Task: Play online Dominion games in easy mode.
Action: Mouse moved to (282, 265)
Screenshot: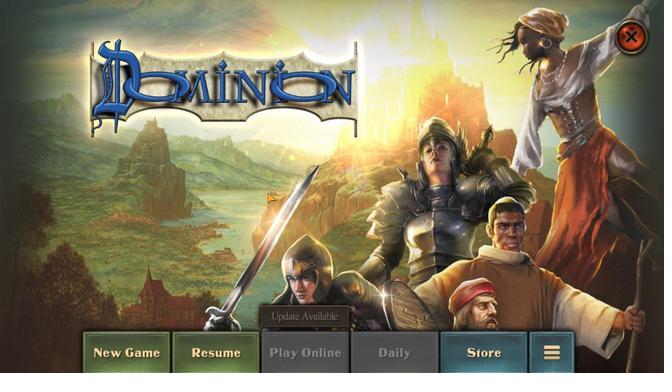 
Action: Mouse pressed left at (282, 265)
Screenshot: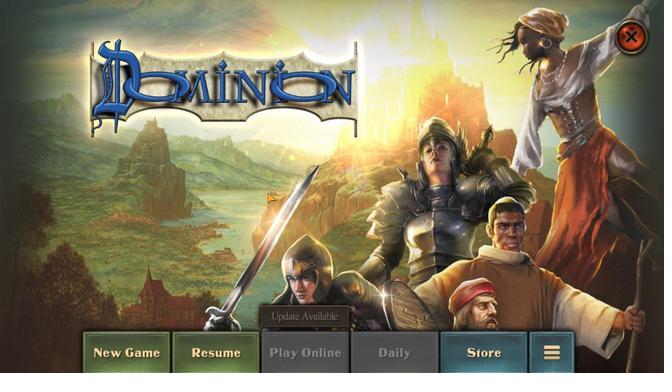 
Action: Mouse moved to (246, 183)
Screenshot: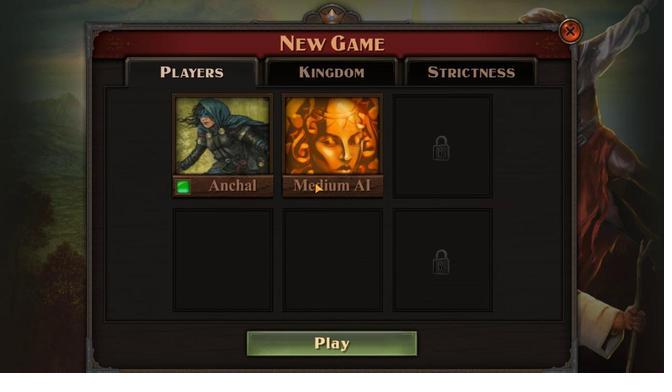 
Action: Mouse pressed left at (246, 183)
Screenshot: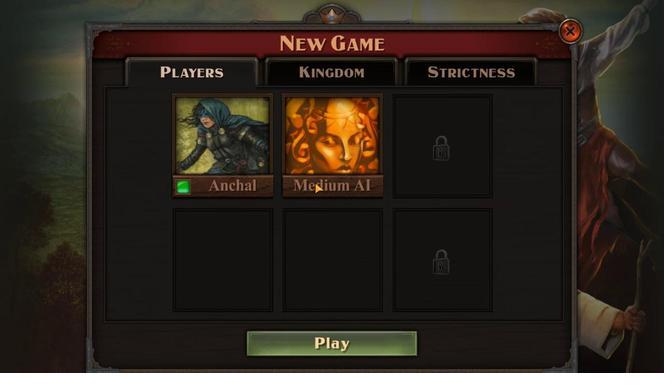
Action: Mouse moved to (271, 198)
Screenshot: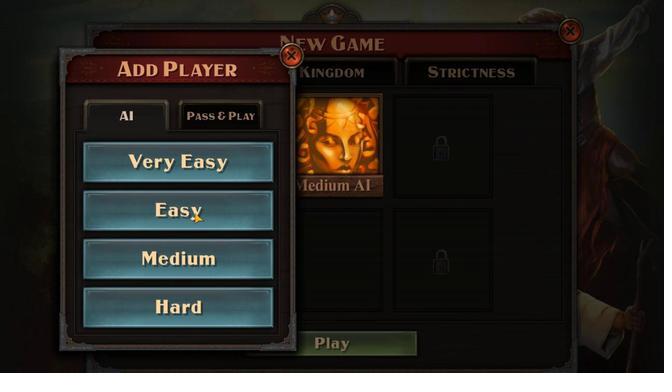 
Action: Mouse pressed left at (271, 198)
Screenshot: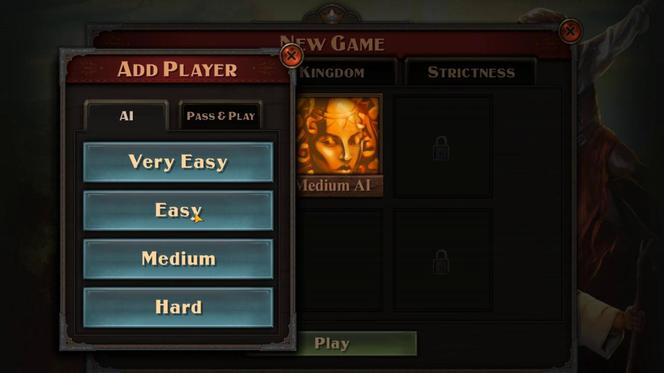 
Action: Mouse moved to (249, 270)
Screenshot: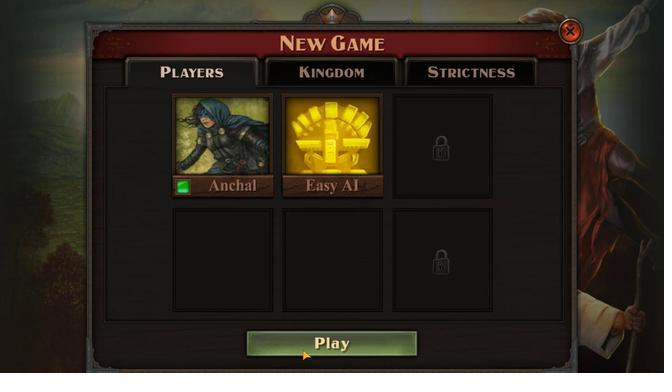 
Action: Mouse pressed left at (249, 270)
Screenshot: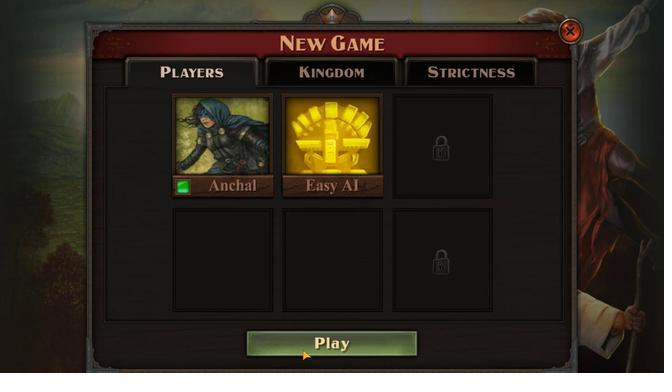 
Action: Mouse moved to (243, 256)
Screenshot: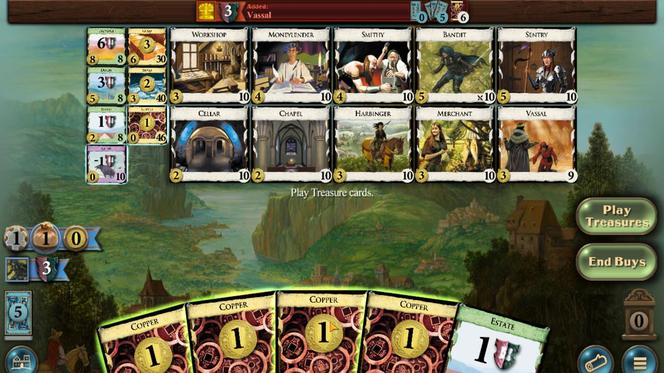 
Action: Mouse pressed left at (243, 256)
Screenshot: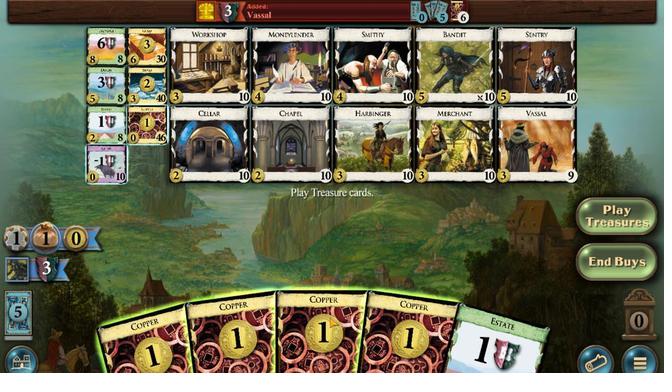 
Action: Mouse moved to (247, 248)
Screenshot: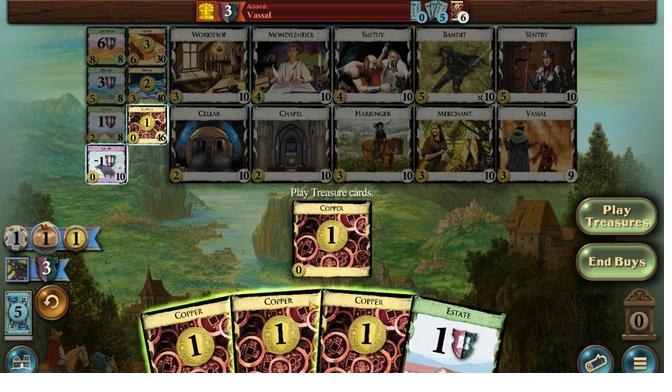 
Action: Mouse pressed left at (247, 248)
Screenshot: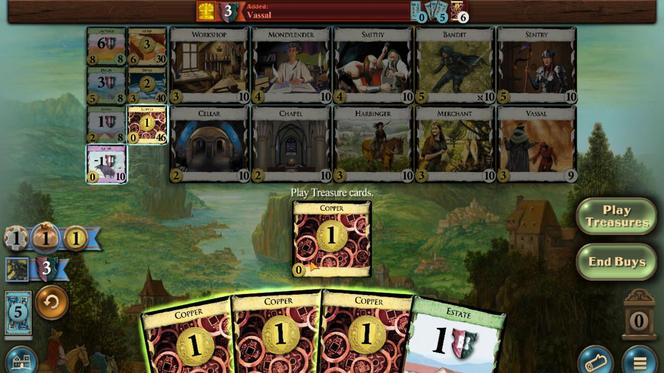 
Action: Mouse moved to (247, 256)
Screenshot: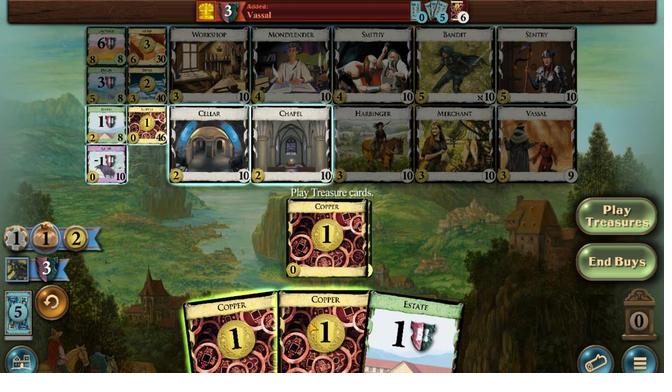 
Action: Mouse pressed left at (247, 256)
Screenshot: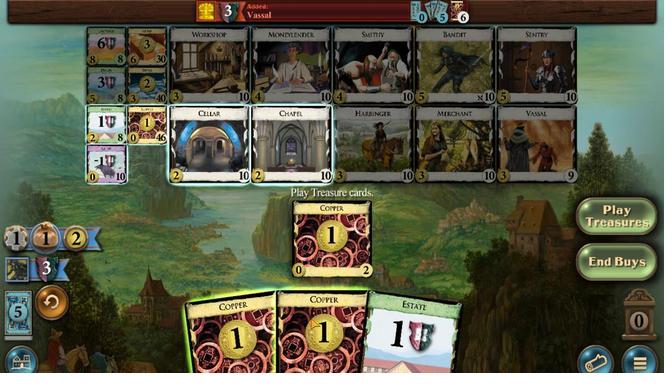 
Action: Mouse moved to (199, 149)
Screenshot: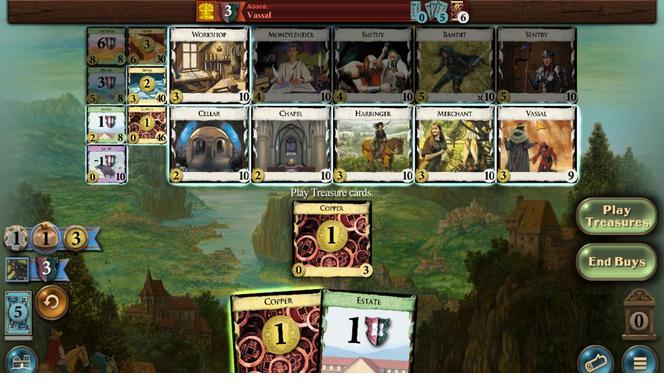 
Action: Mouse pressed left at (199, 149)
Screenshot: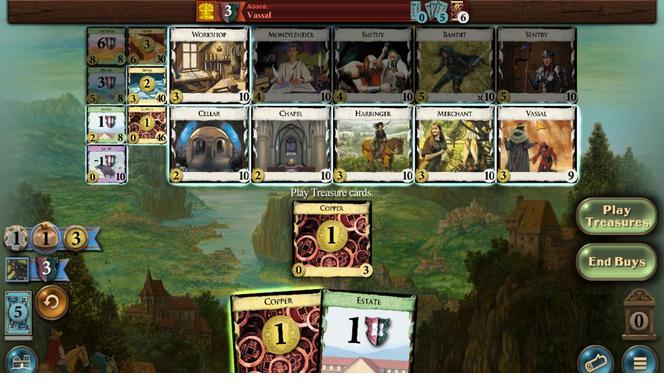 
Action: Mouse moved to (248, 259)
Screenshot: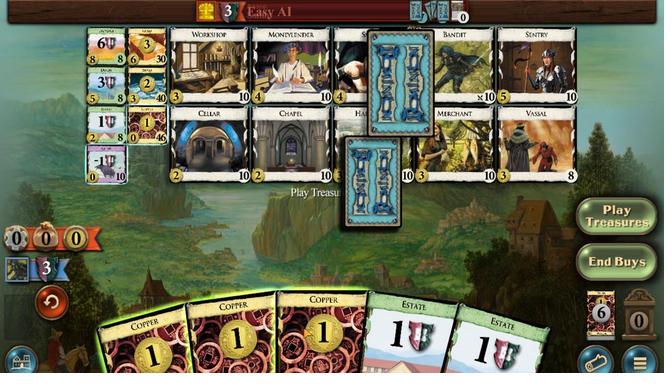 
Action: Mouse pressed left at (248, 259)
Screenshot: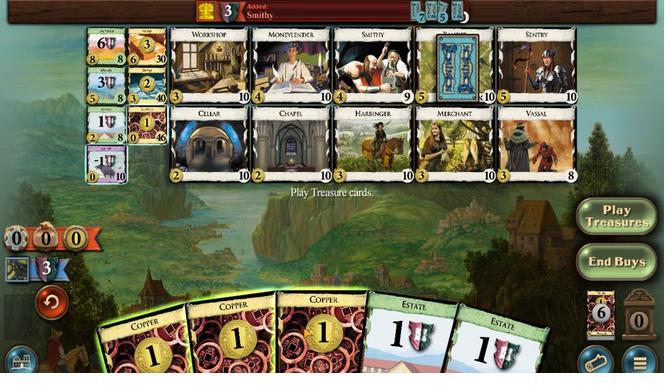 
Action: Mouse moved to (259, 262)
Screenshot: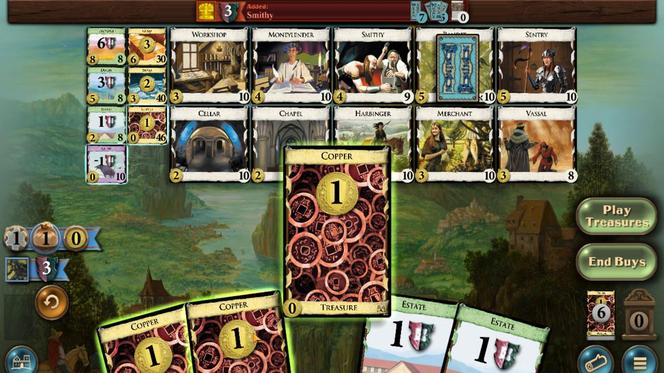 
Action: Mouse pressed left at (259, 262)
Screenshot: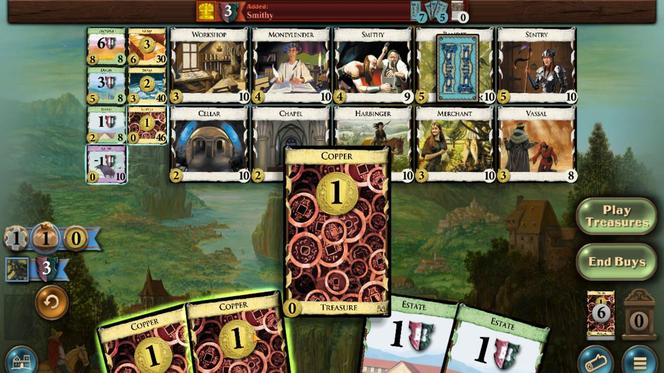 
Action: Mouse moved to (262, 264)
Screenshot: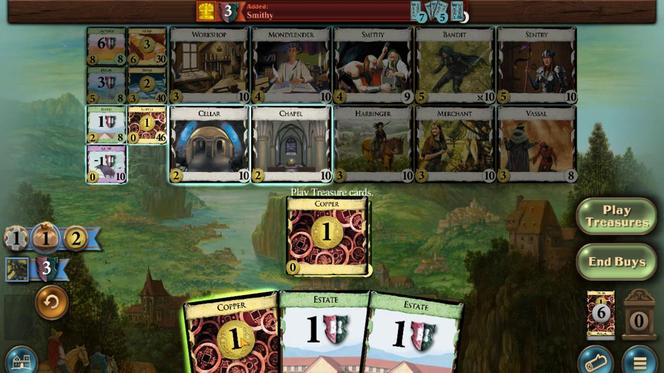 
Action: Mouse pressed left at (262, 264)
Screenshot: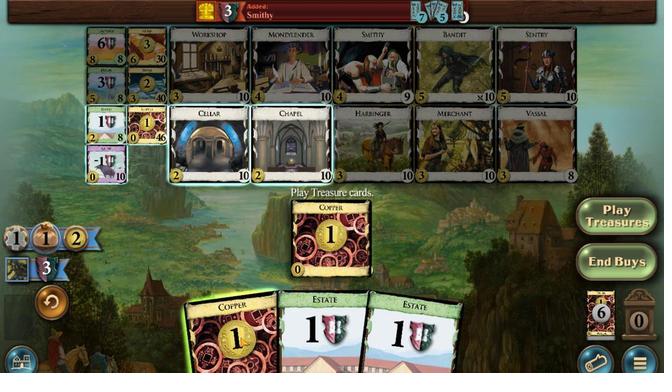 
Action: Mouse moved to (235, 162)
Screenshot: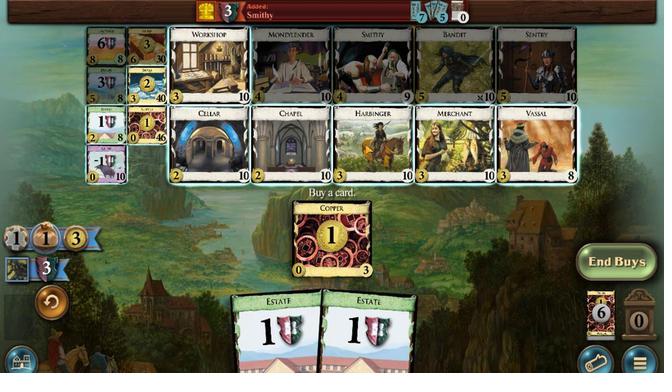 
Action: Mouse pressed left at (235, 162)
Screenshot: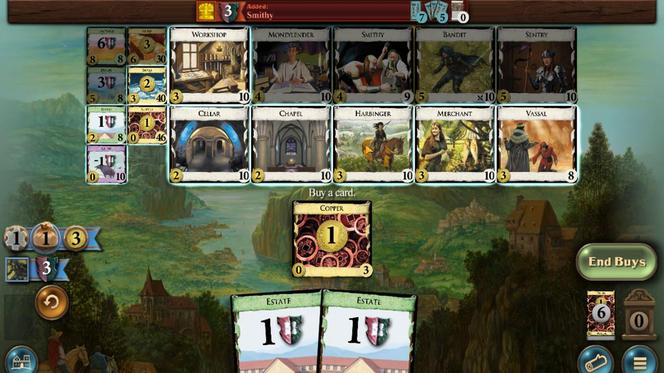 
Action: Mouse moved to (277, 269)
Screenshot: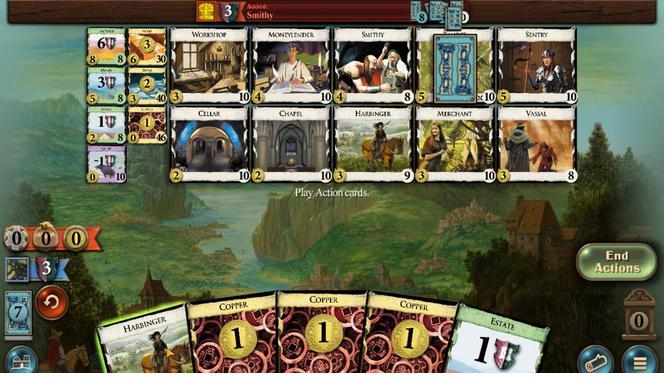 
Action: Mouse pressed left at (277, 269)
Screenshot: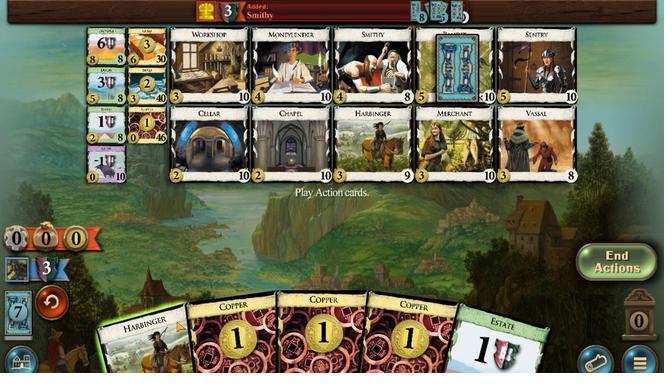 
Action: Mouse moved to (263, 270)
Screenshot: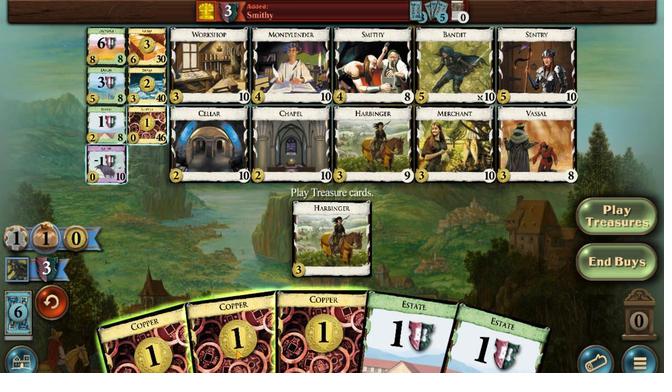 
Action: Mouse pressed left at (263, 270)
Screenshot: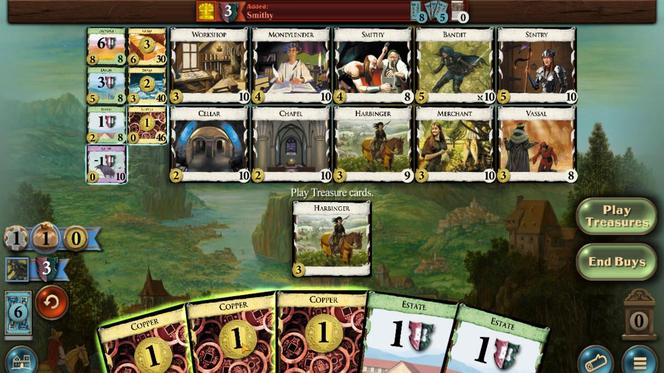 
Action: Mouse moved to (254, 264)
Screenshot: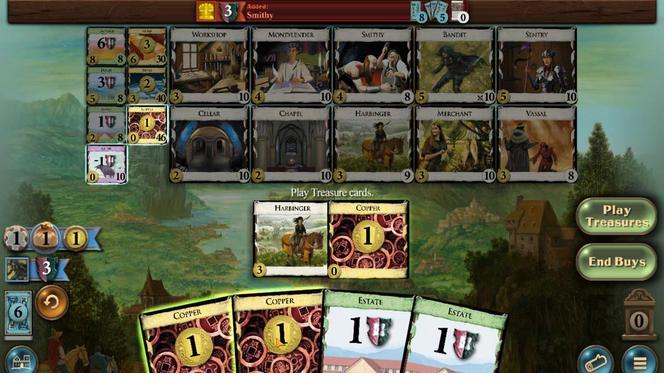 
Action: Mouse pressed left at (254, 264)
Screenshot: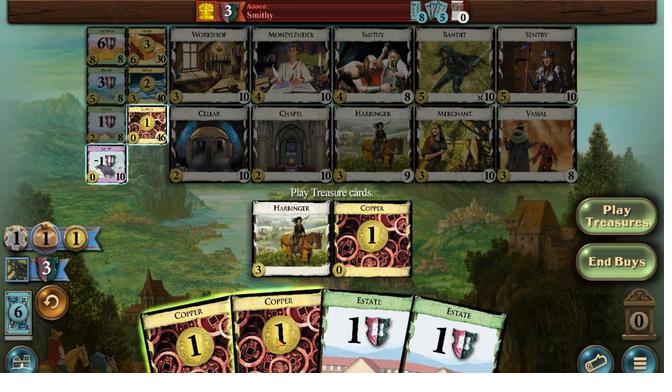 
Action: Mouse moved to (267, 265)
Screenshot: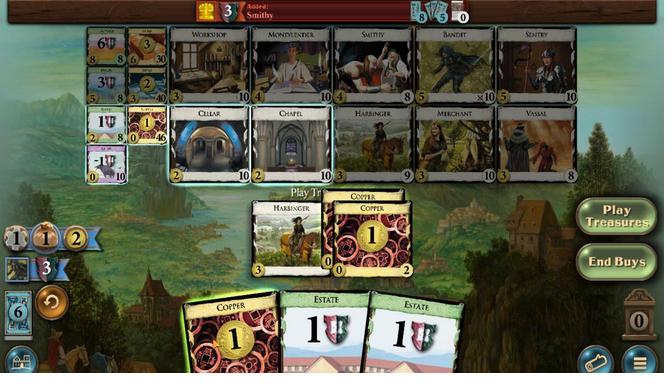 
Action: Mouse pressed left at (267, 265)
Screenshot: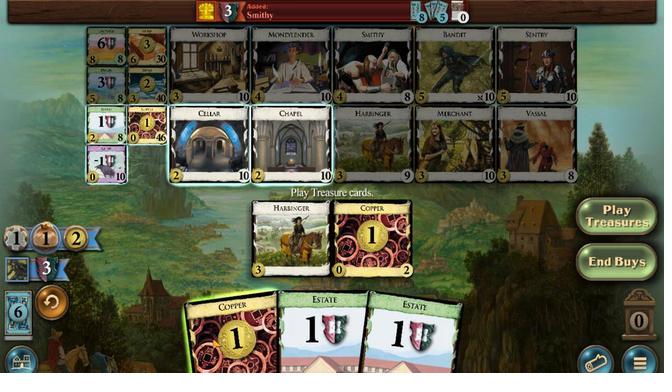 
Action: Mouse moved to (218, 156)
Screenshot: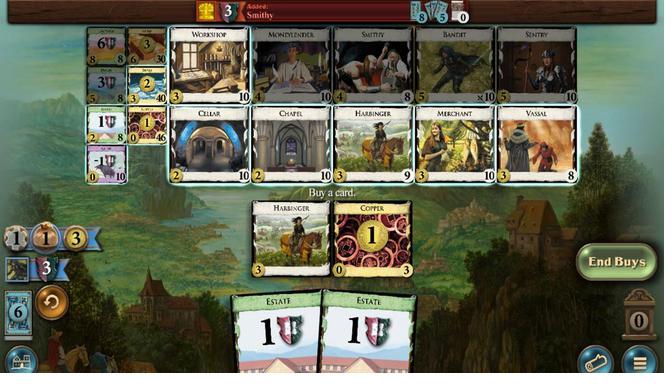 
Action: Mouse pressed left at (218, 156)
Screenshot: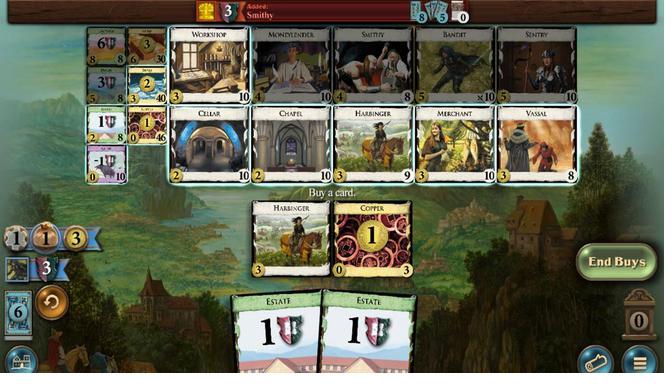 
Action: Mouse moved to (279, 264)
Screenshot: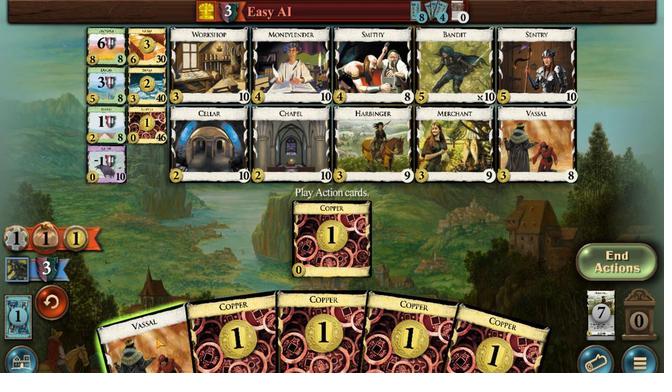 
Action: Mouse pressed left at (279, 264)
Screenshot: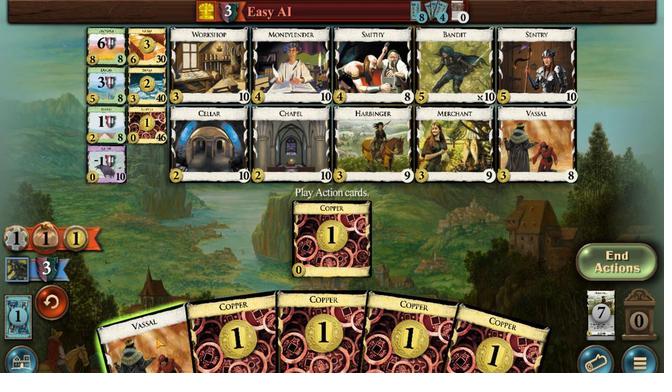 
Action: Mouse moved to (281, 238)
Screenshot: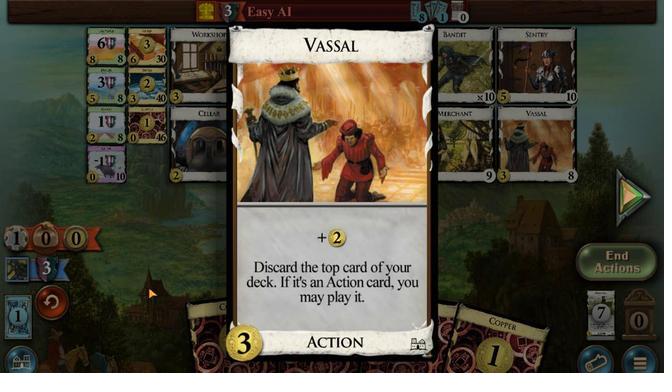 
Action: Mouse pressed left at (281, 238)
Screenshot: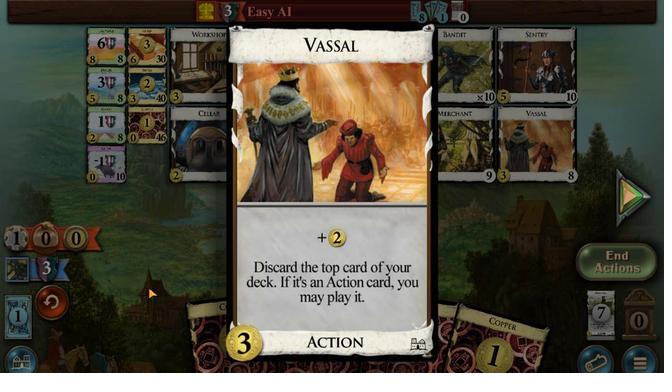 
Action: Mouse moved to (284, 261)
Screenshot: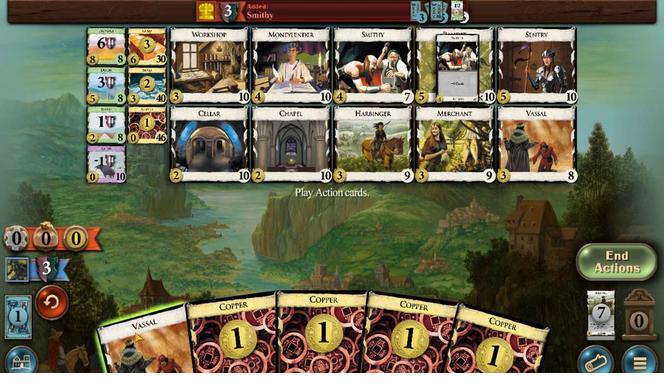 
Action: Mouse pressed left at (284, 261)
Screenshot: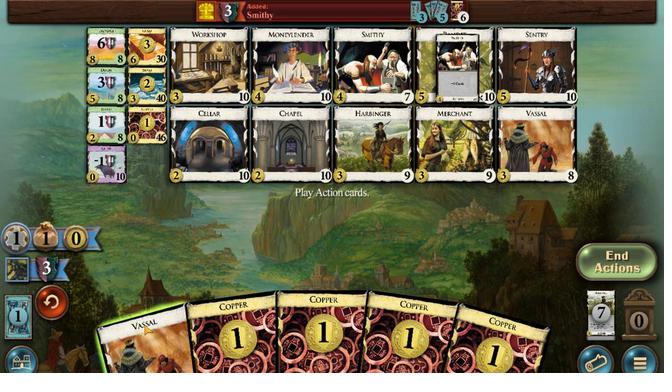 
Action: Mouse moved to (241, 251)
Screenshot: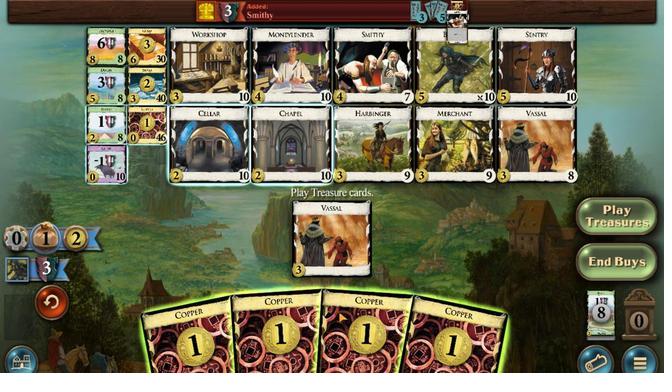 
Action: Mouse pressed left at (241, 251)
Screenshot: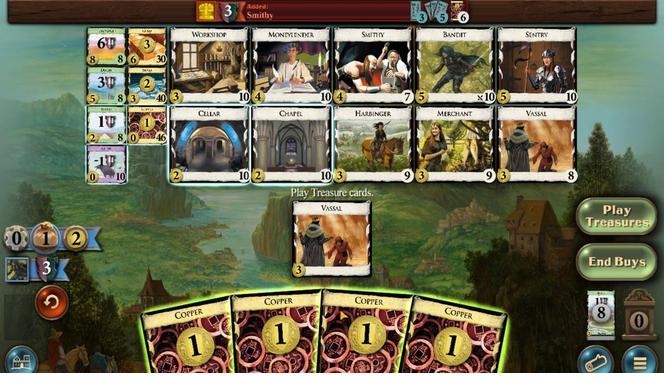 
Action: Mouse moved to (217, 153)
Screenshot: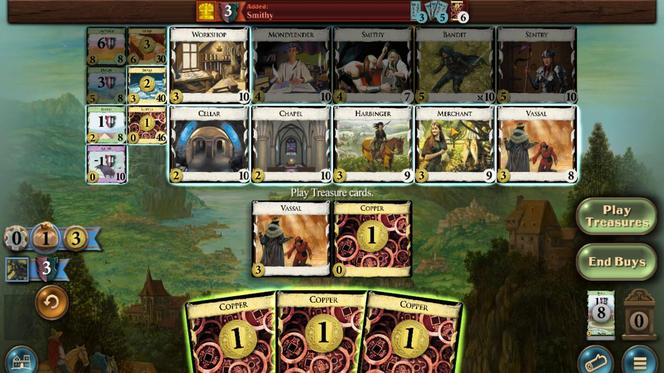 
Action: Mouse pressed left at (217, 153)
Screenshot: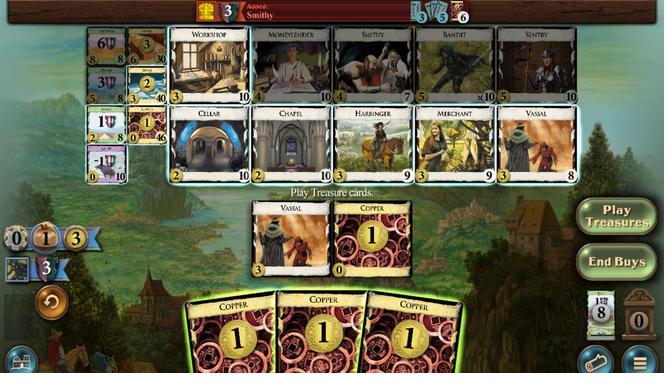 
Action: Mouse moved to (259, 263)
Screenshot: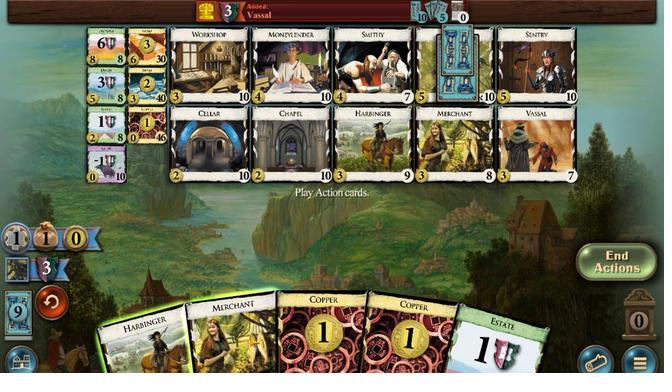 
Action: Mouse pressed left at (259, 263)
Screenshot: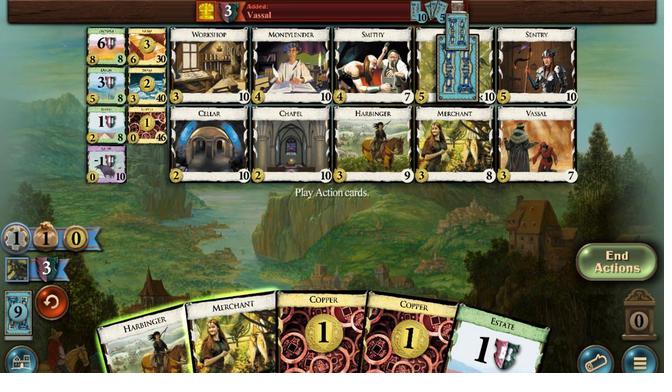 
Action: Mouse moved to (261, 275)
Screenshot: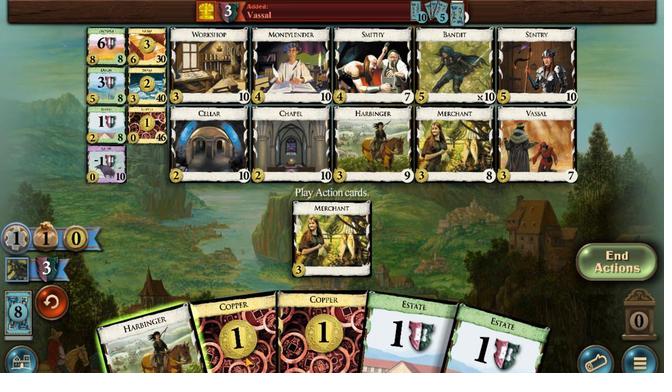 
Action: Mouse pressed left at (261, 275)
Screenshot: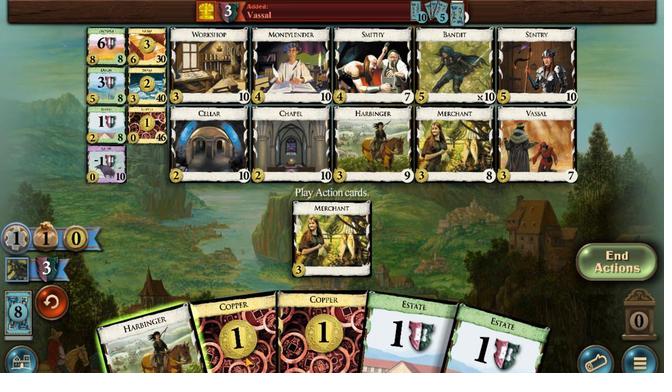 
Action: Mouse moved to (278, 272)
Screenshot: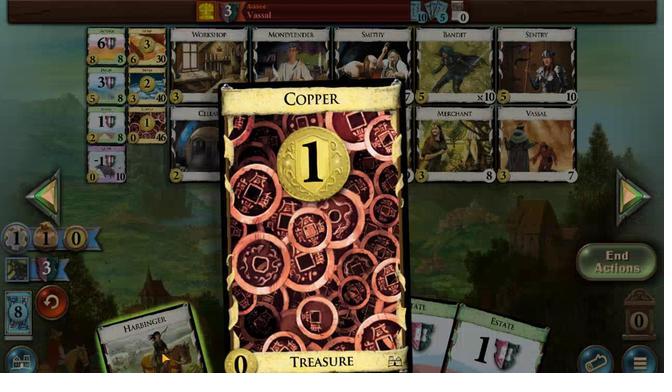 
Action: Mouse pressed left at (278, 272)
Screenshot: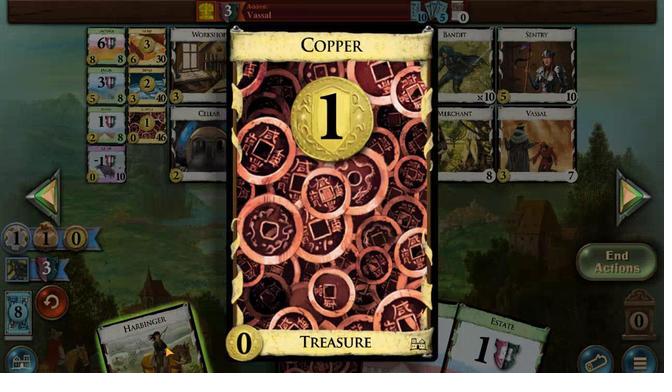 
Action: Mouse moved to (283, 232)
Screenshot: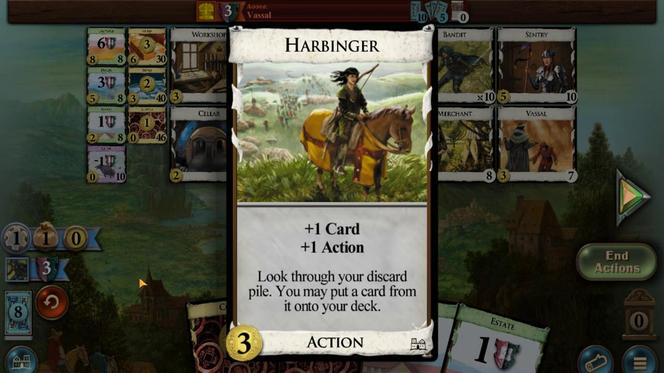 
Action: Mouse pressed left at (283, 232)
Screenshot: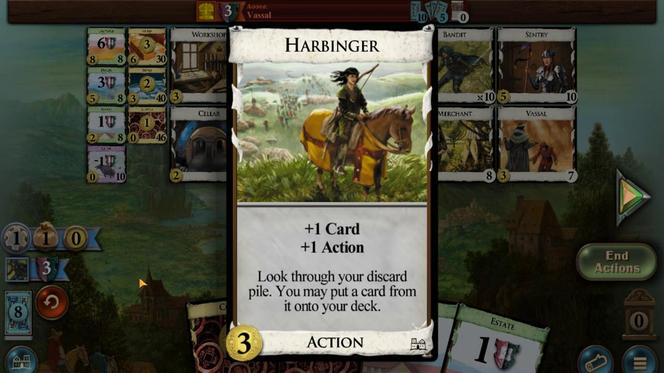 
Action: Mouse moved to (283, 254)
Screenshot: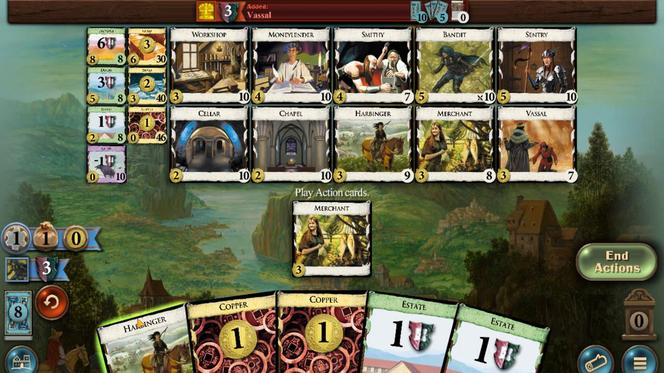 
Action: Mouse pressed left at (283, 254)
Screenshot: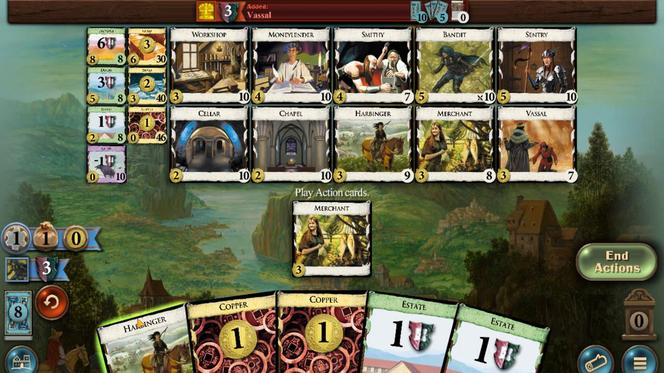 
Action: Mouse moved to (259, 262)
Screenshot: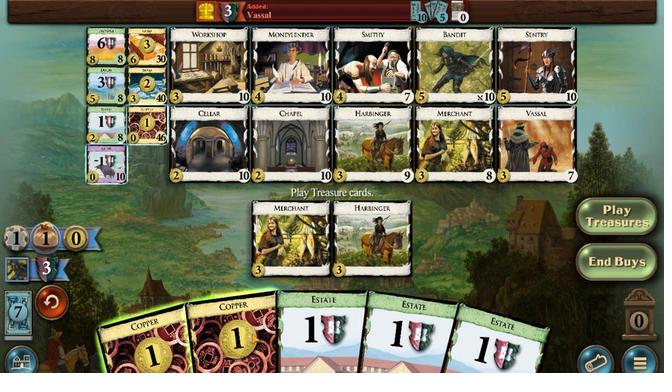 
Action: Mouse pressed left at (259, 262)
Screenshot: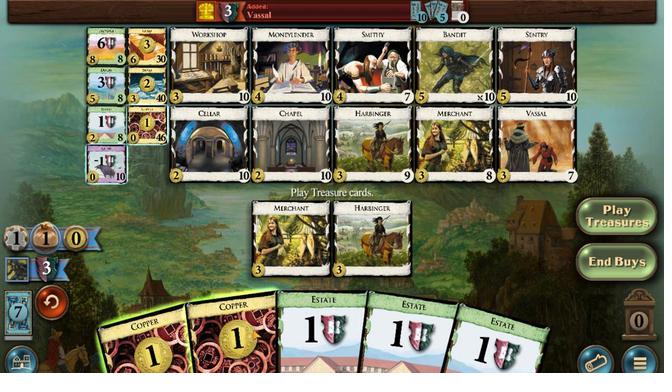 
Action: Mouse moved to (276, 263)
Screenshot: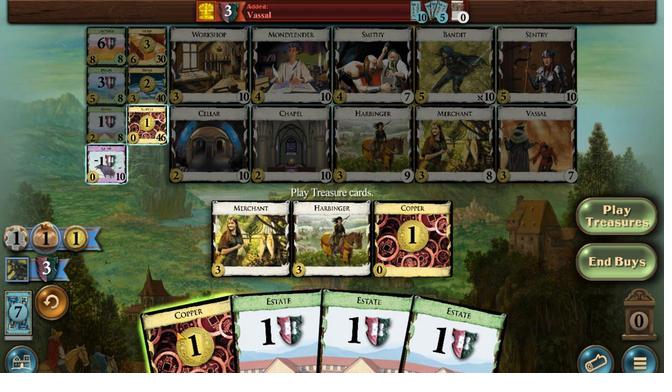 
Action: Mouse pressed left at (276, 263)
Screenshot: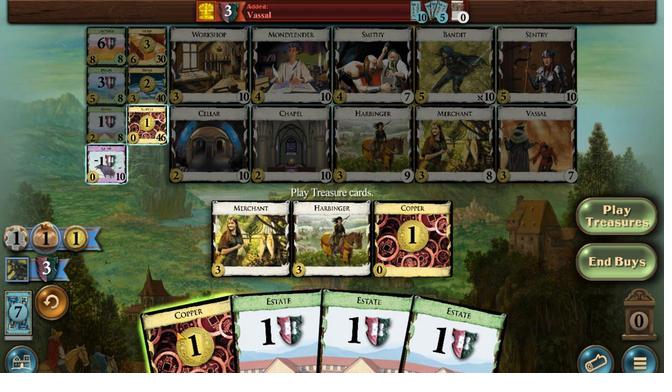 
Action: Mouse moved to (249, 159)
Screenshot: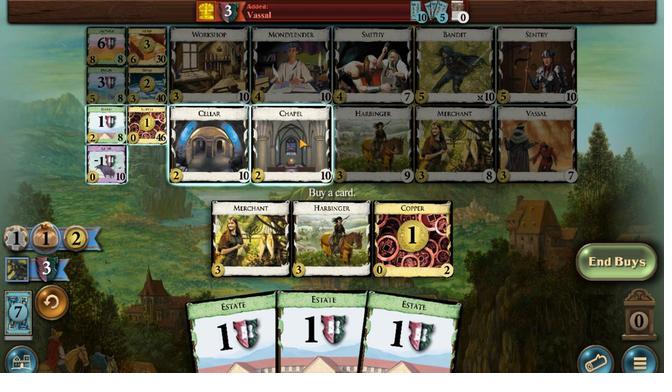 
Action: Mouse pressed left at (249, 159)
Screenshot: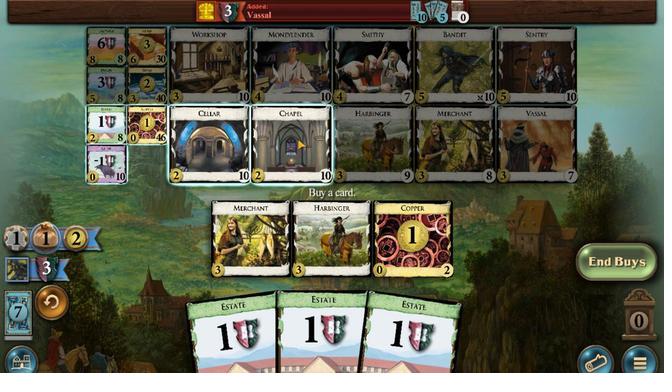 
Action: Mouse moved to (265, 265)
Screenshot: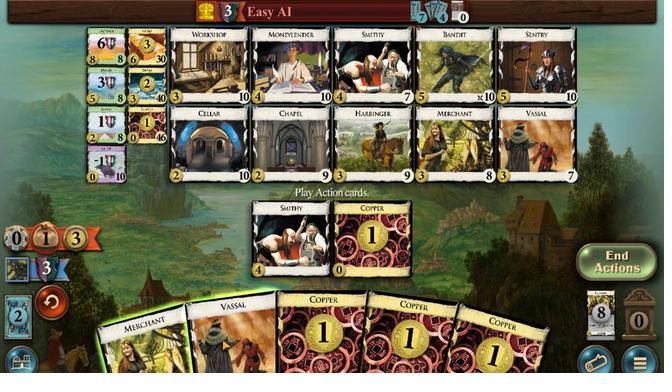 
Action: Mouse pressed left at (265, 265)
Screenshot: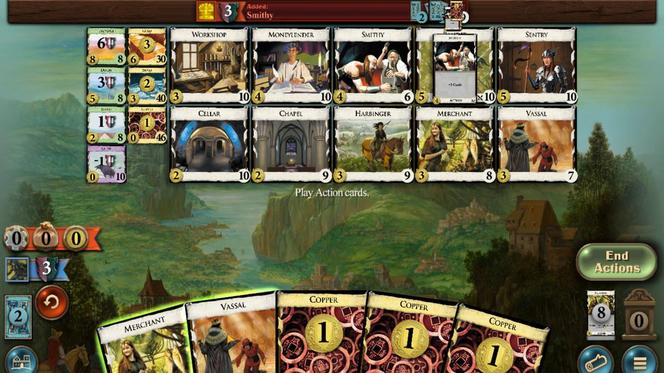 
Action: Mouse moved to (257, 256)
Screenshot: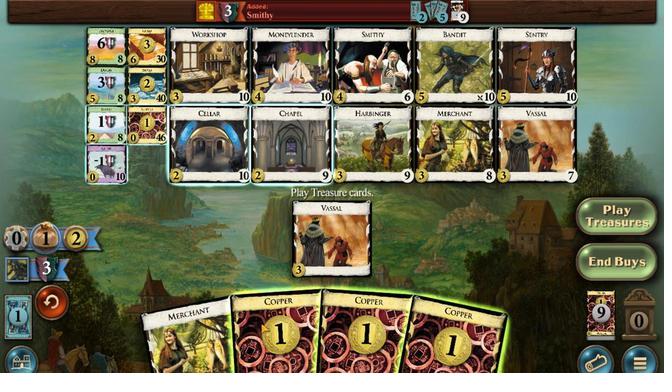 
Action: Mouse pressed left at (257, 256)
Screenshot: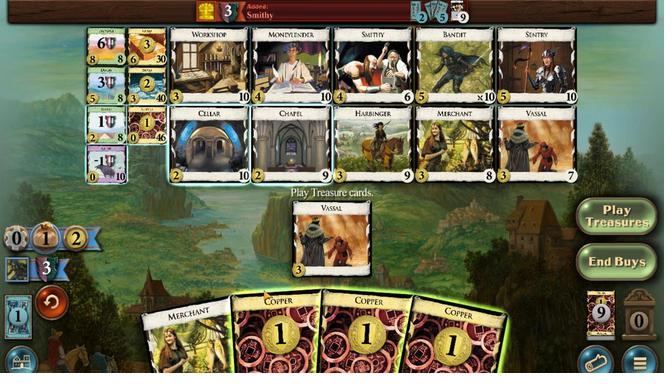 
Action: Mouse moved to (246, 257)
Screenshot: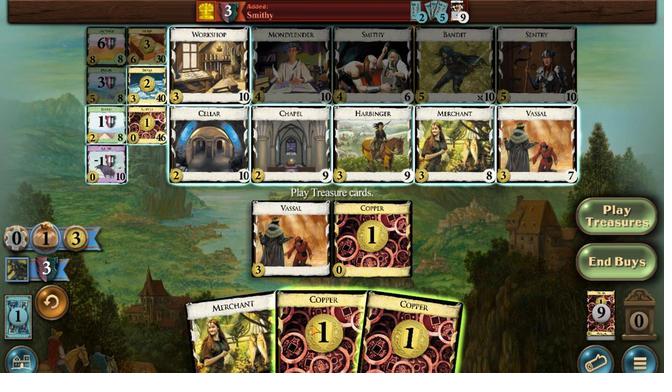 
Action: Mouse pressed left at (246, 257)
Screenshot: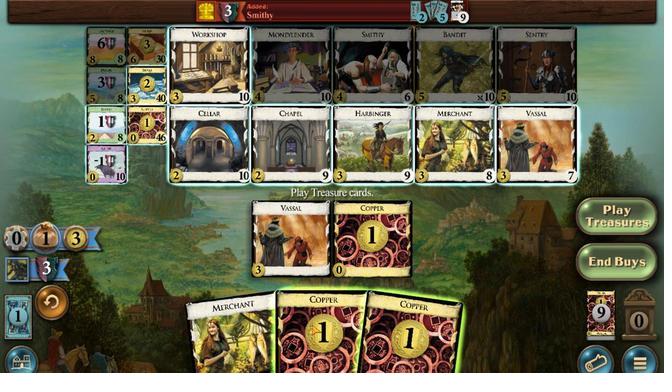 
Action: Mouse moved to (242, 258)
Screenshot: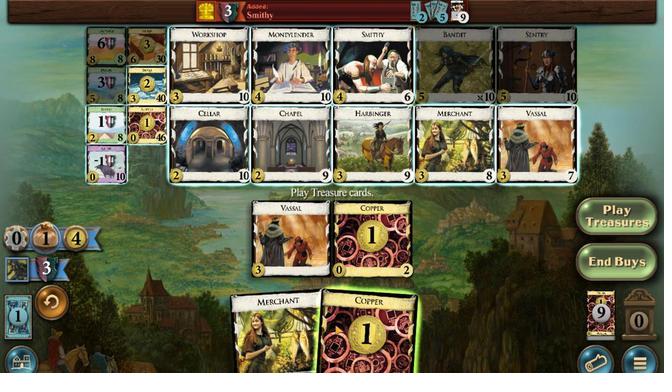 
Action: Mouse pressed left at (242, 258)
Screenshot: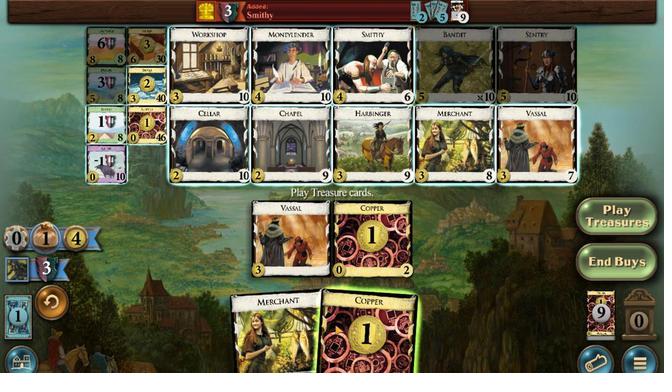 
Action: Mouse moved to (292, 129)
Screenshot: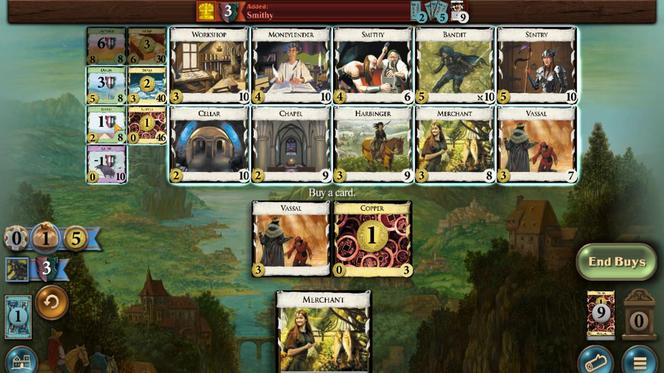 
Action: Mouse pressed left at (292, 129)
Screenshot: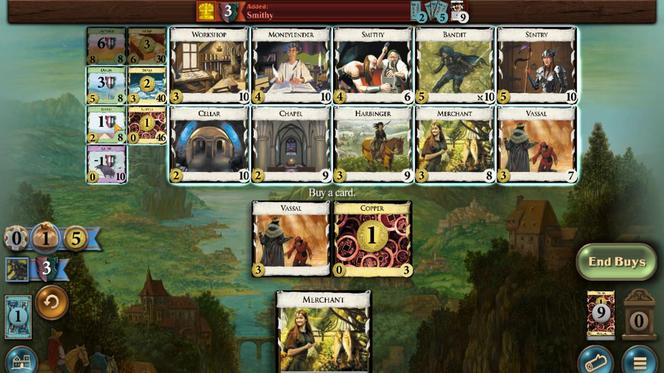 
Action: Mouse moved to (281, 268)
Screenshot: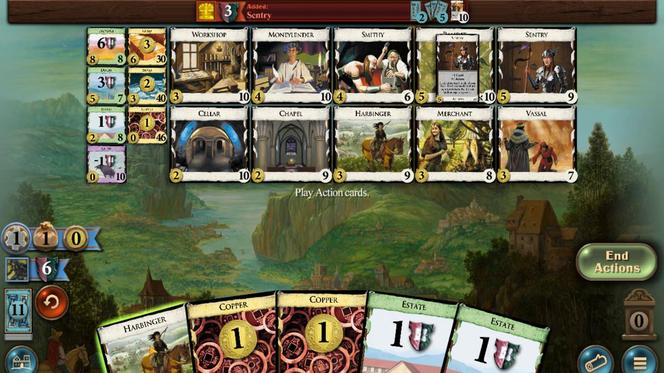 
Action: Mouse pressed left at (281, 268)
Screenshot: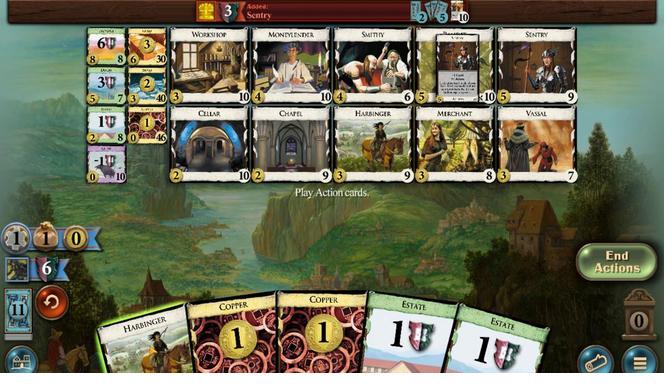 
Action: Mouse moved to (278, 263)
Screenshot: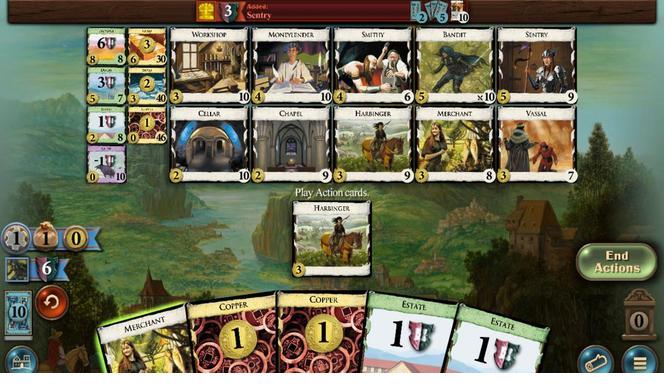 
Action: Mouse pressed left at (278, 263)
Screenshot: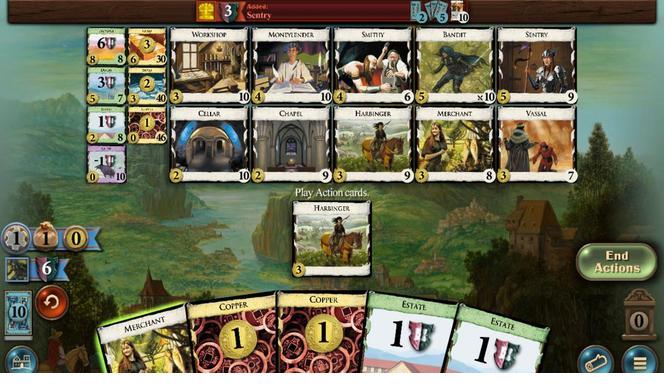 
Action: Mouse moved to (280, 263)
Screenshot: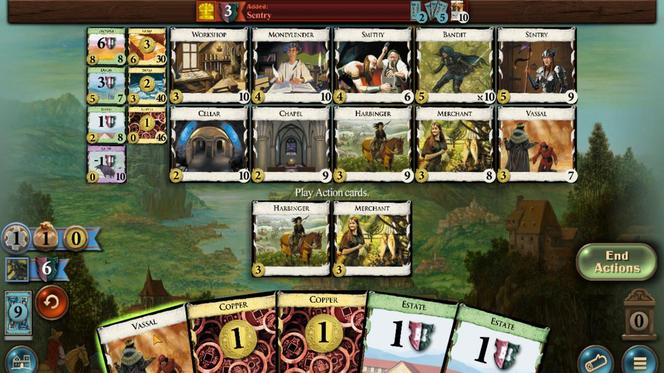 
Action: Mouse pressed left at (280, 263)
Screenshot: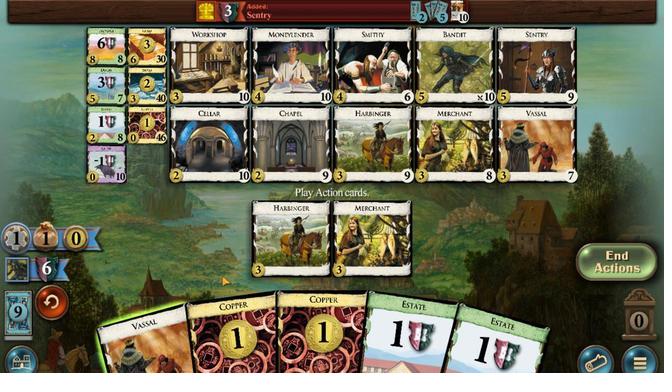 
Action: Mouse moved to (253, 254)
Screenshot: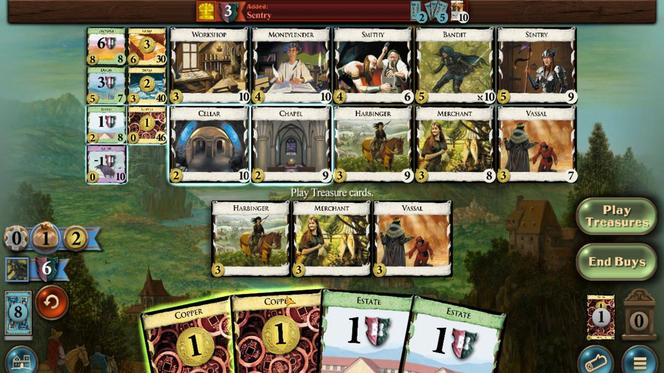 
Action: Mouse pressed left at (253, 254)
Screenshot: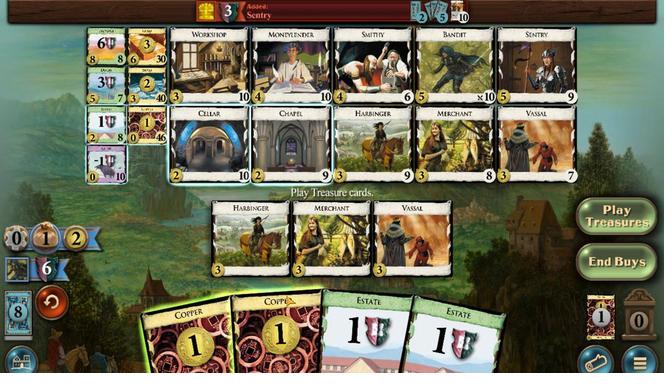 
Action: Mouse moved to (281, 127)
Screenshot: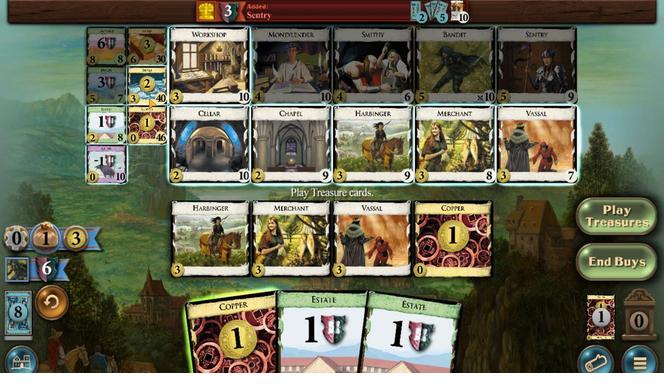 
Action: Mouse pressed left at (281, 127)
Screenshot: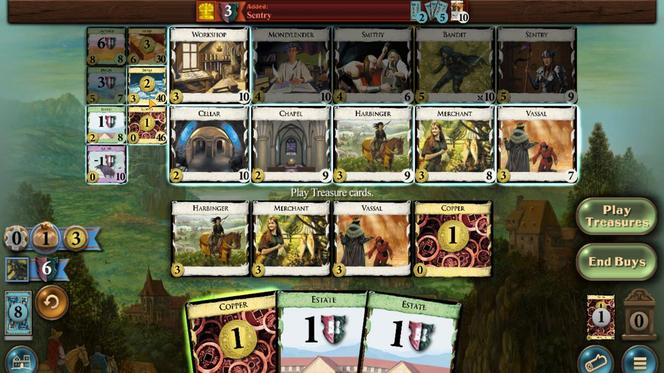 
Action: Mouse moved to (278, 269)
Screenshot: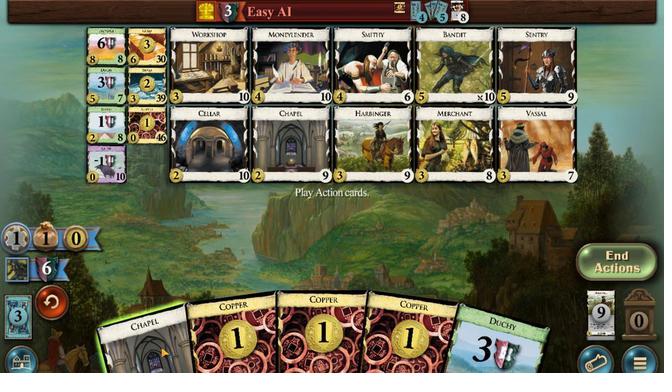 
Action: Mouse pressed left at (278, 269)
Screenshot: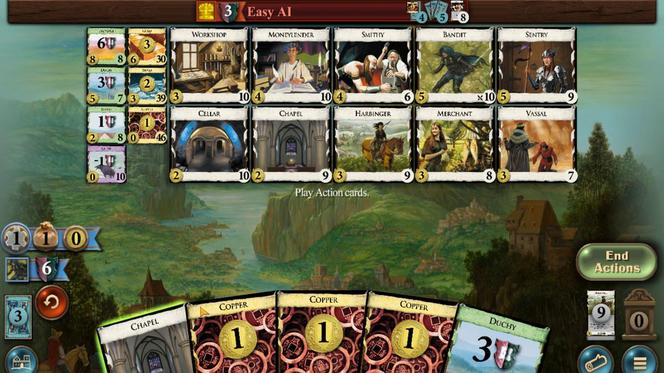 
Action: Mouse moved to (186, 226)
Screenshot: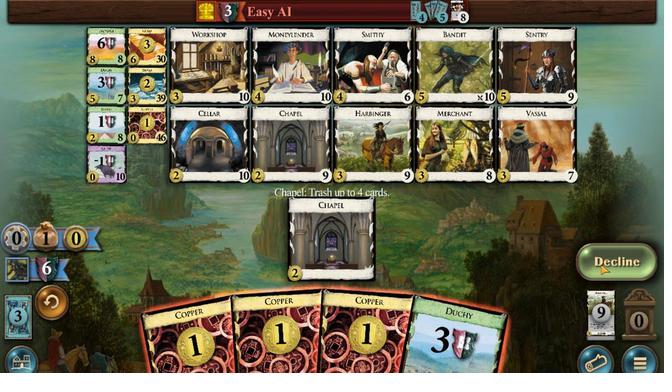 
Action: Mouse pressed left at (186, 226)
Screenshot: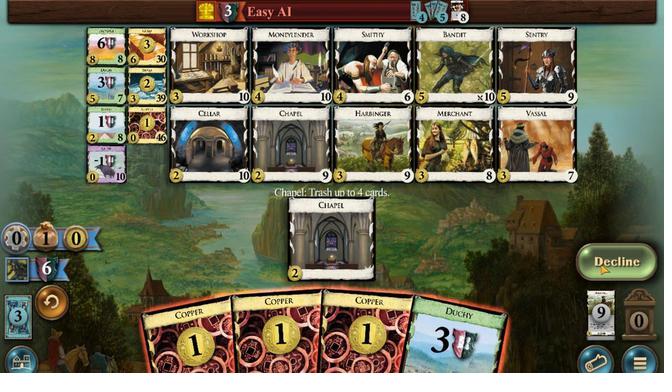 
Action: Mouse moved to (234, 271)
Screenshot: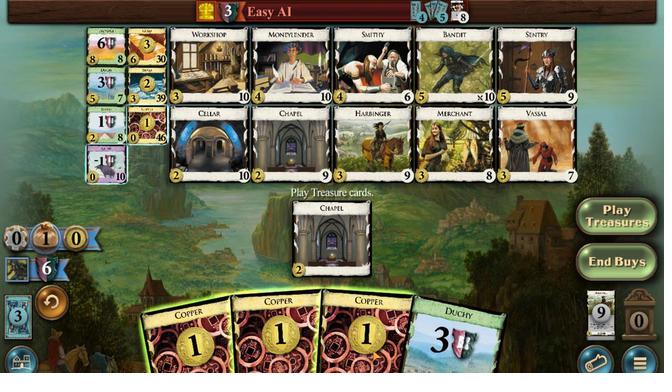 
Action: Mouse pressed left at (234, 271)
Screenshot: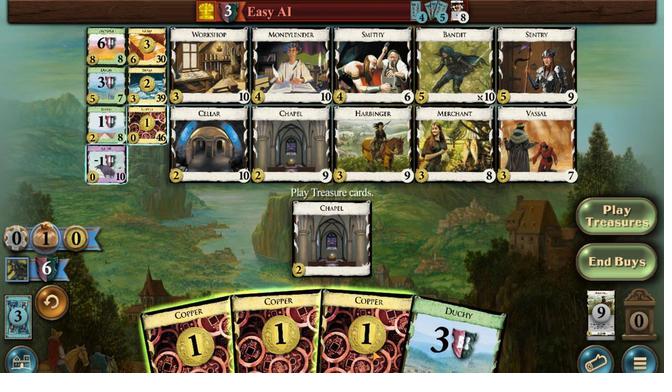 
Action: Mouse moved to (245, 264)
Screenshot: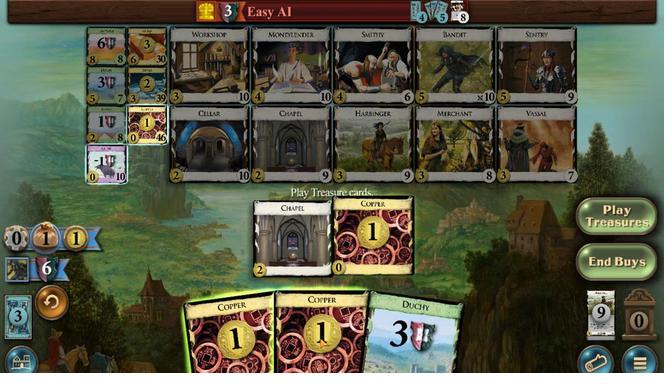 
Action: Mouse pressed left at (245, 264)
Screenshot: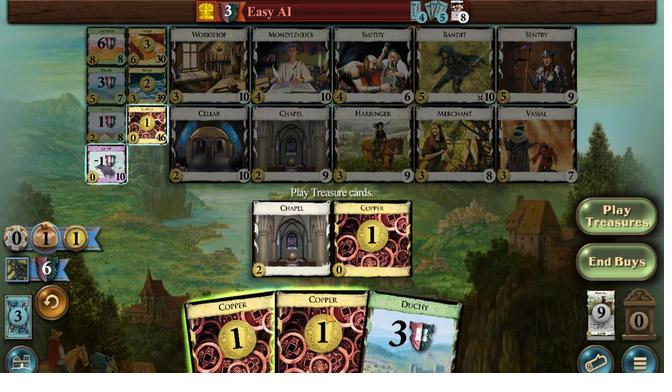 
Action: Mouse moved to (261, 273)
Screenshot: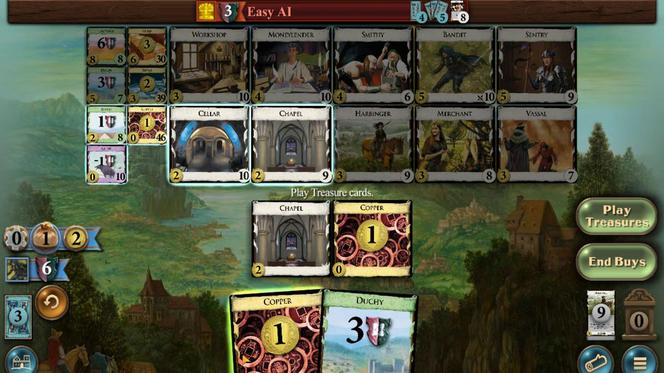 
Action: Mouse pressed left at (261, 273)
Screenshot: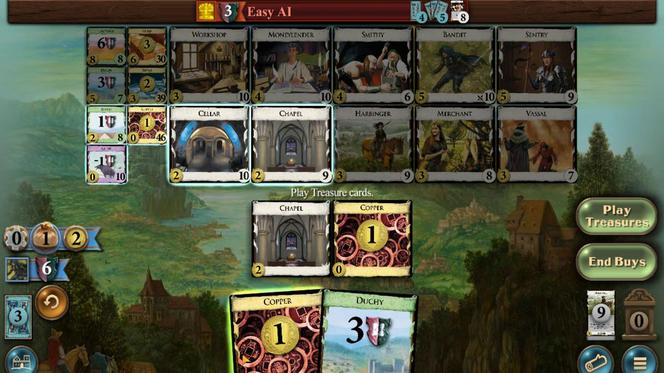 
Action: Mouse moved to (240, 153)
Screenshot: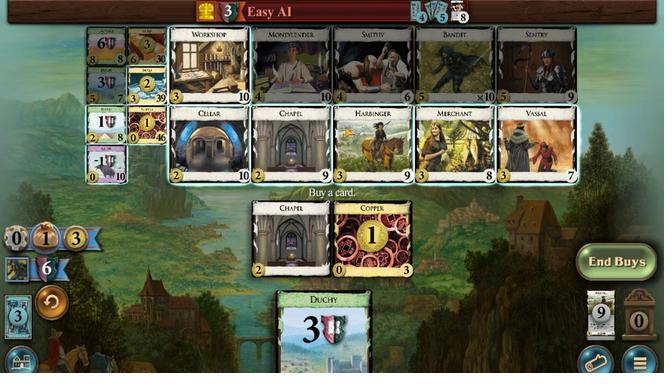 
Action: Mouse pressed left at (240, 153)
Screenshot: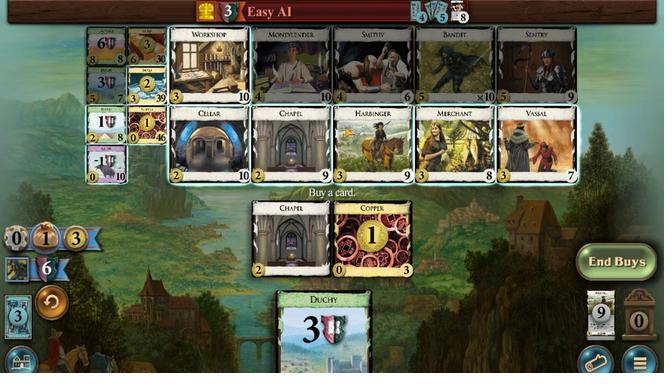 
Action: Mouse moved to (278, 262)
Screenshot: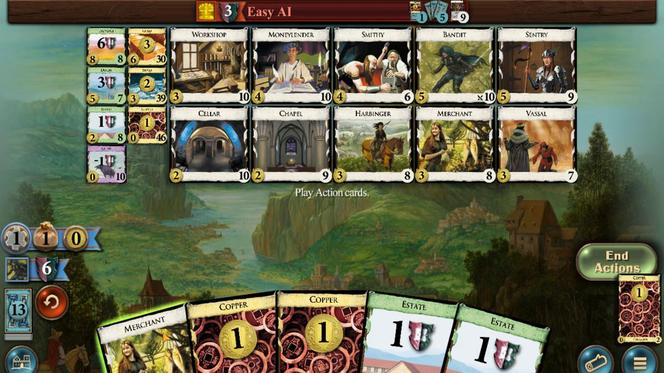 
Action: Mouse pressed left at (278, 262)
Screenshot: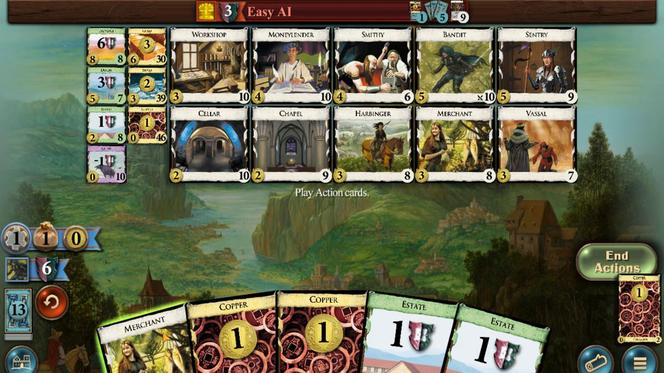 
Action: Mouse moved to (265, 263)
Screenshot: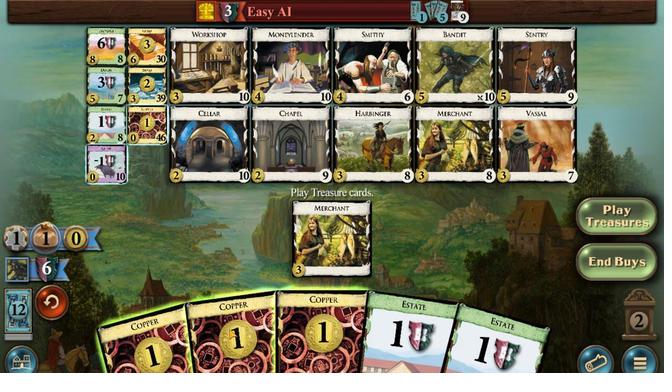 
Action: Mouse pressed left at (265, 263)
Screenshot: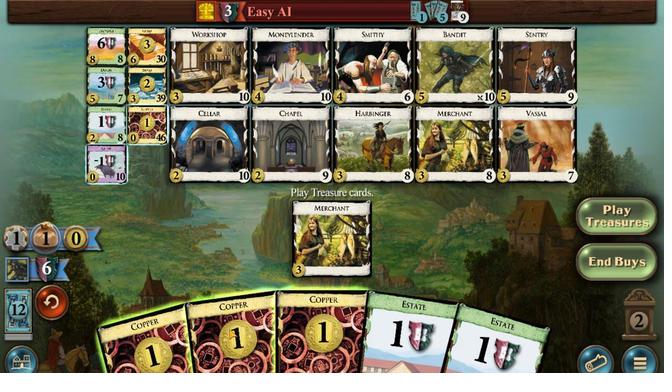 
Action: Mouse moved to (265, 265)
Screenshot: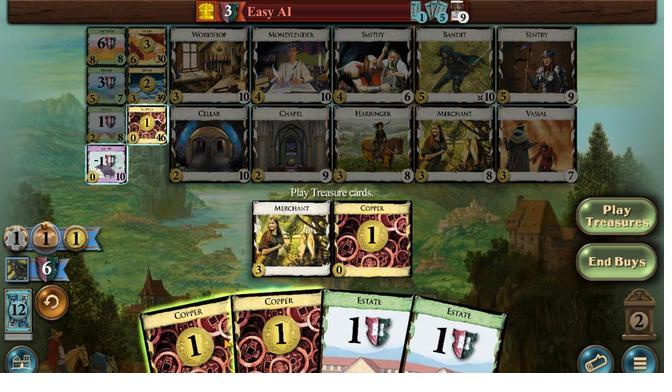 
Action: Mouse pressed left at (265, 265)
Screenshot: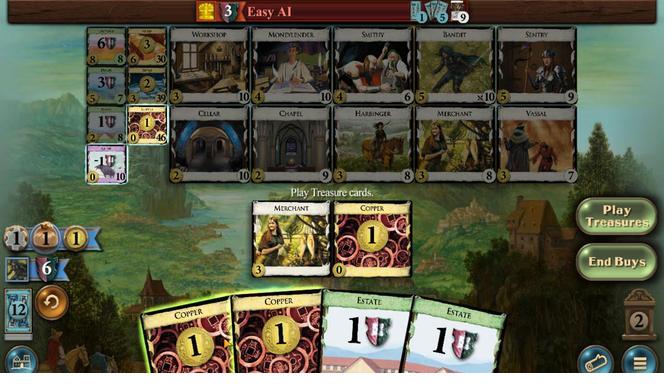 
Action: Mouse moved to (269, 261)
Screenshot: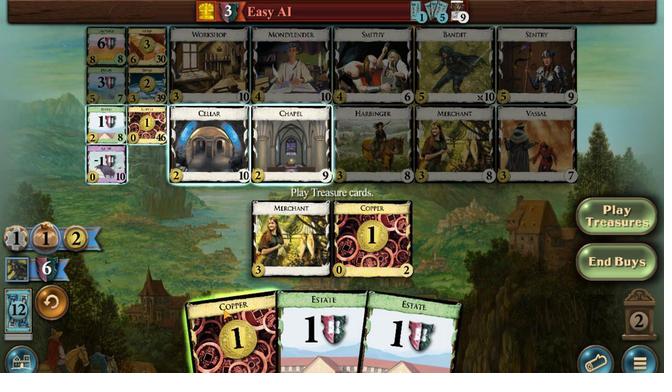 
Action: Mouse pressed left at (269, 261)
Screenshot: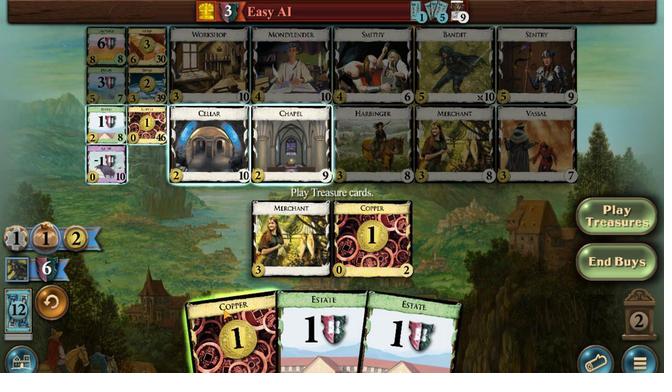 
Action: Mouse moved to (280, 131)
Screenshot: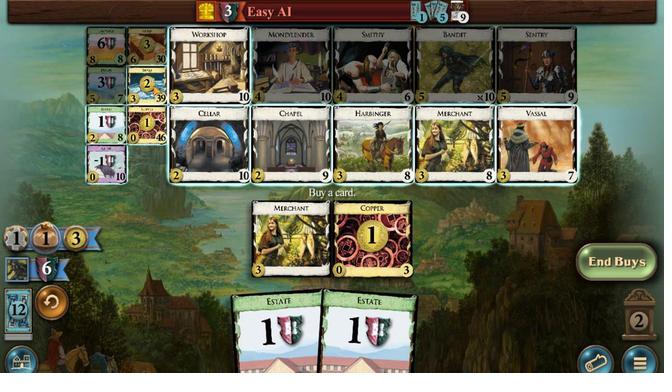 
Action: Mouse pressed left at (280, 131)
Screenshot: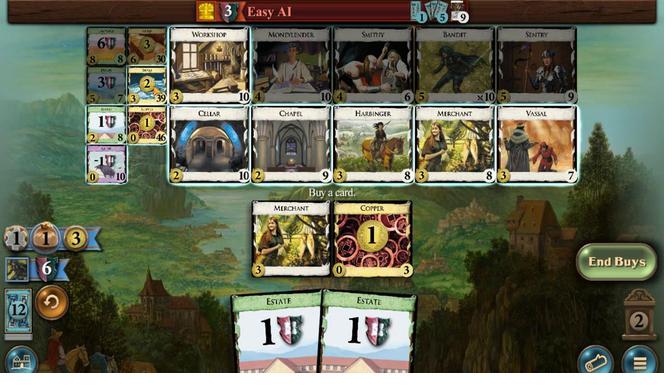 
Action: Mouse moved to (264, 260)
Screenshot: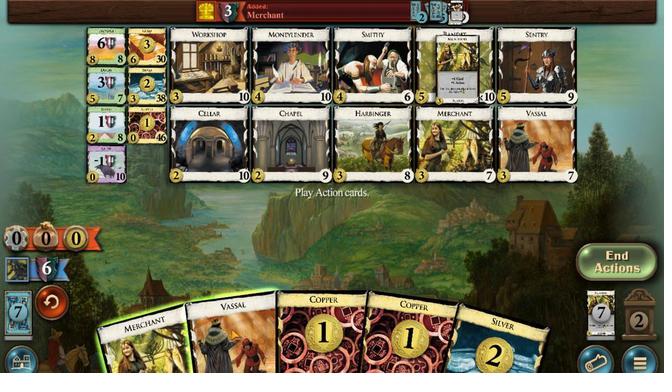 
Action: Mouse pressed left at (264, 260)
Screenshot: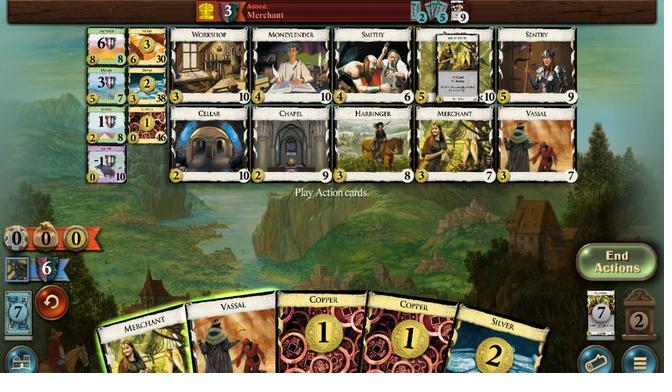 
Action: Mouse moved to (217, 269)
Screenshot: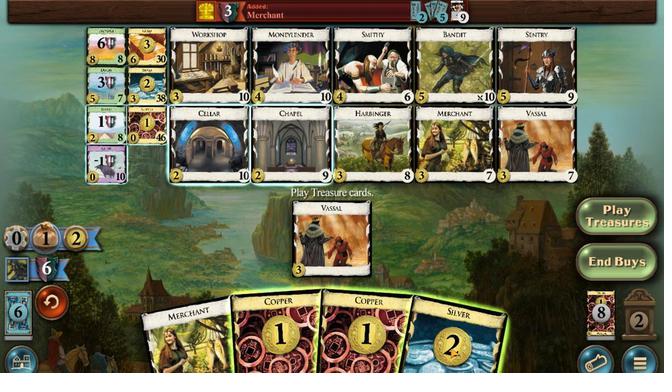 
Action: Mouse pressed left at (217, 269)
Screenshot: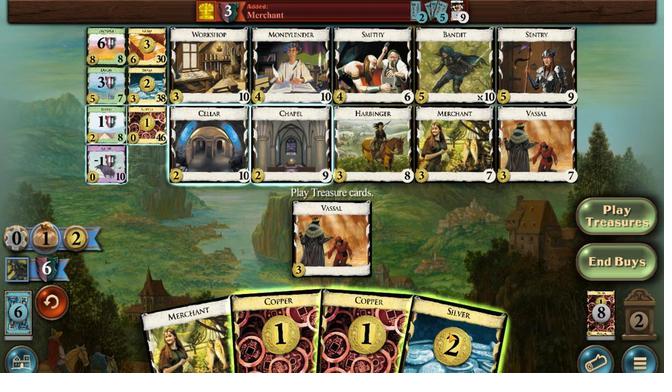 
Action: Mouse moved to (215, 156)
Screenshot: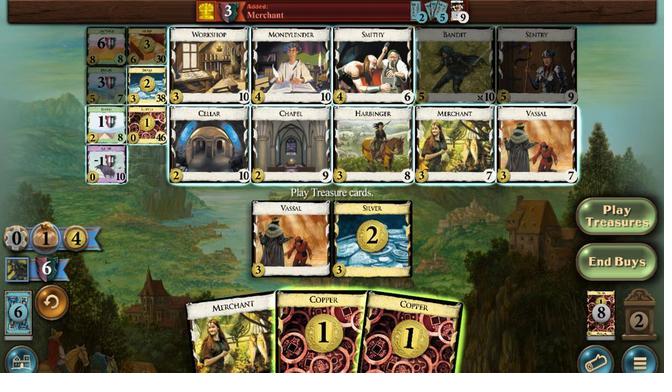 
Action: Mouse pressed left at (215, 156)
Screenshot: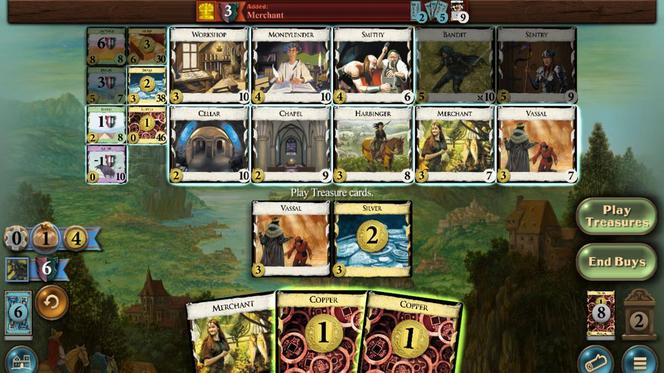 
Action: Mouse moved to (263, 264)
Screenshot: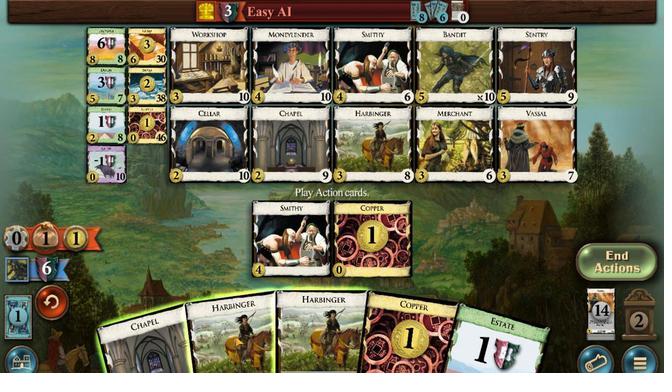 
Action: Mouse pressed left at (263, 264)
Screenshot: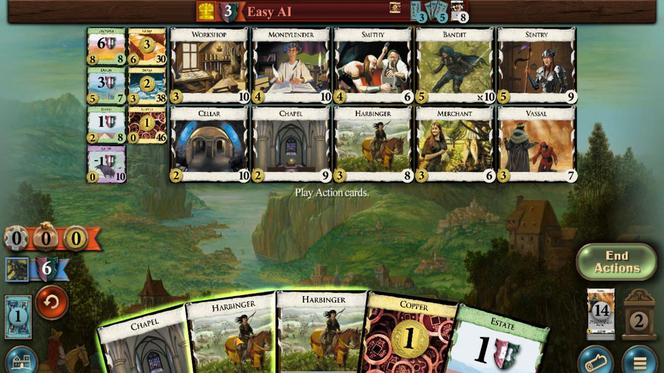 
Action: Mouse moved to (226, 129)
Screenshot: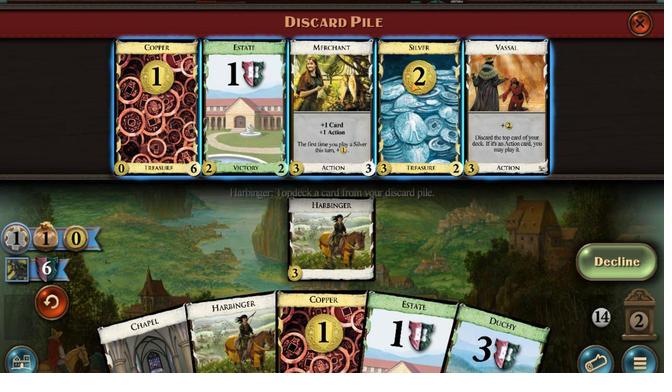 
Action: Mouse pressed left at (226, 129)
Screenshot: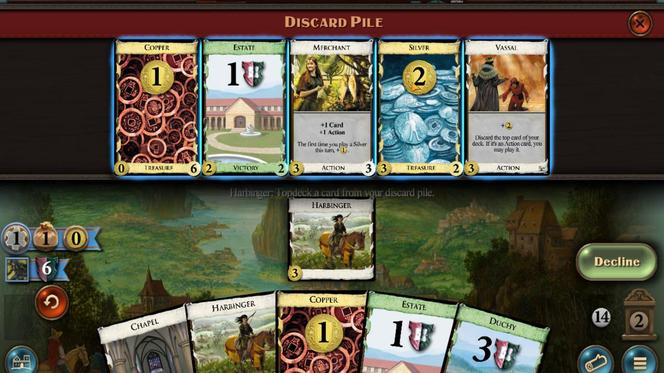 
Action: Mouse moved to (267, 250)
Screenshot: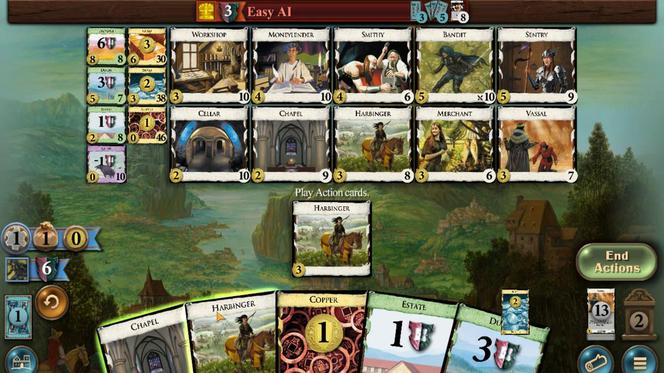 
Action: Mouse pressed left at (267, 250)
Screenshot: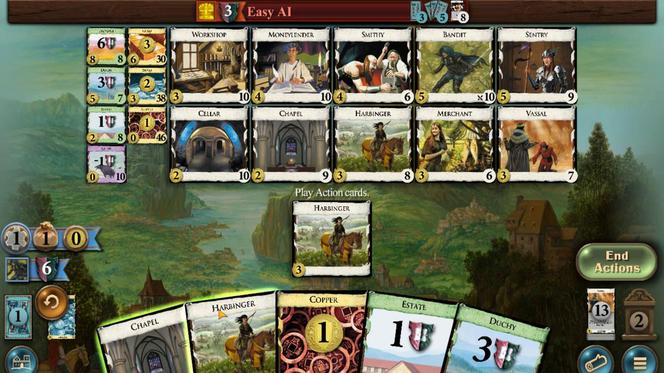 
Action: Mouse moved to (209, 121)
Screenshot: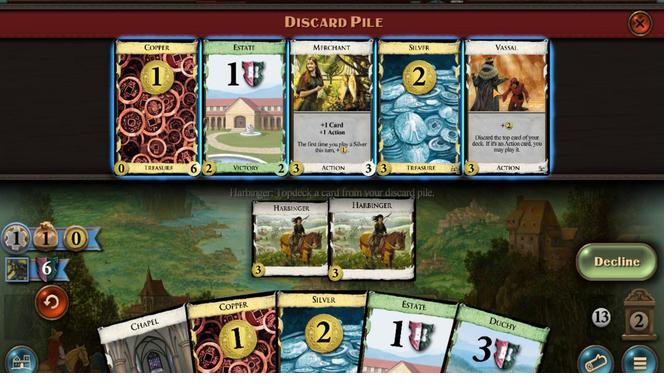 
Action: Mouse pressed left at (209, 121)
Screenshot: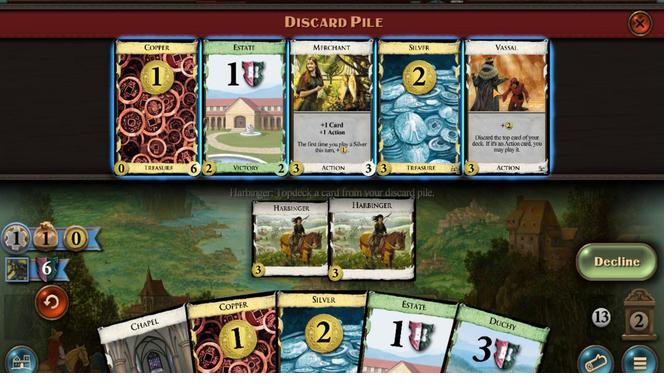 
Action: Mouse moved to (280, 268)
Screenshot: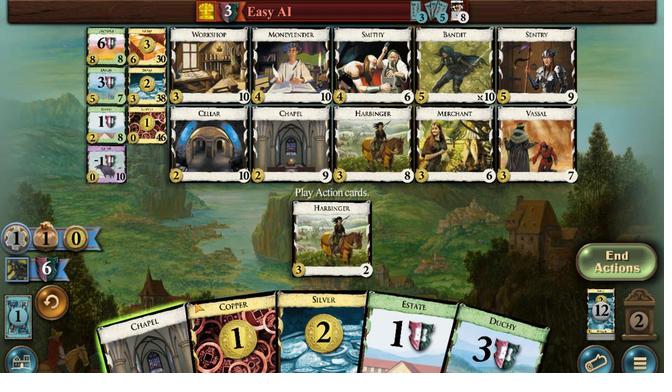
Action: Mouse pressed left at (280, 268)
Screenshot: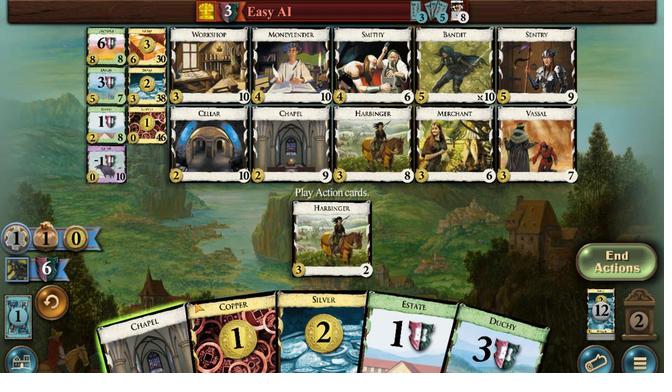 
Action: Mouse moved to (186, 222)
Screenshot: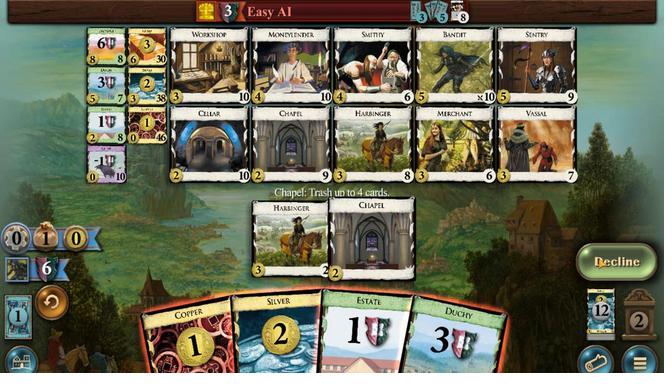 
Action: Mouse pressed left at (186, 222)
Screenshot: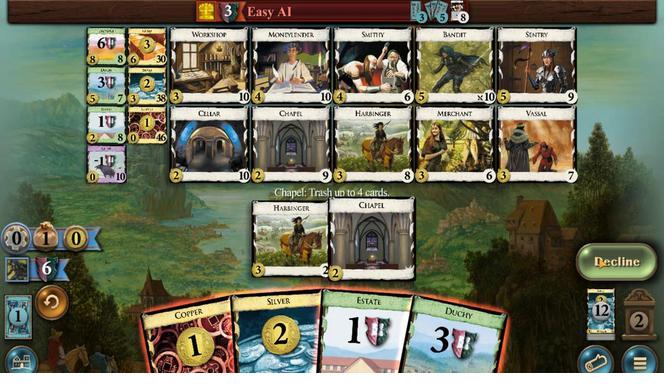 
Action: Mouse moved to (259, 265)
Screenshot: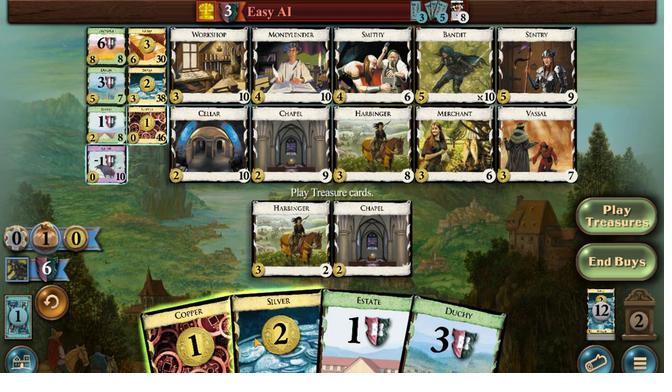 
Action: Mouse pressed left at (259, 265)
Screenshot: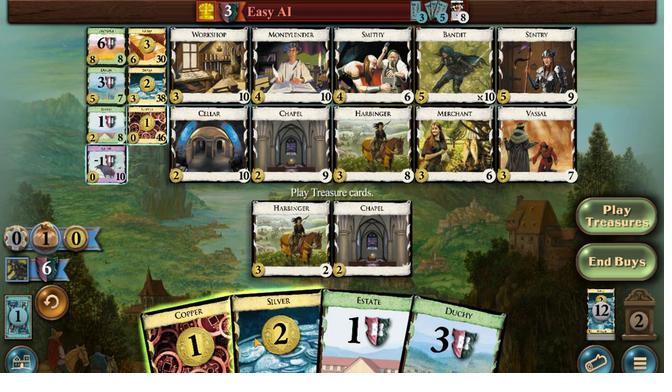 
Action: Mouse moved to (271, 269)
Screenshot: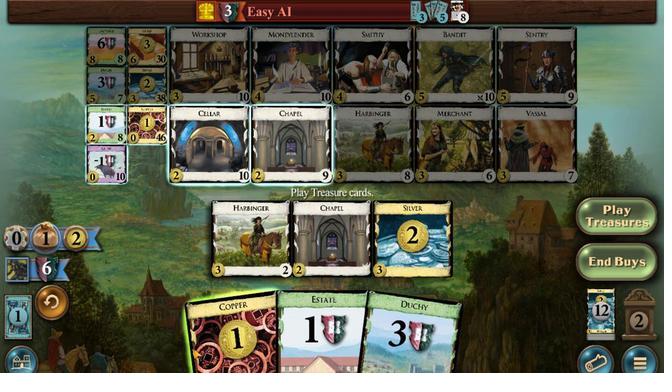 
Action: Mouse pressed left at (271, 269)
Screenshot: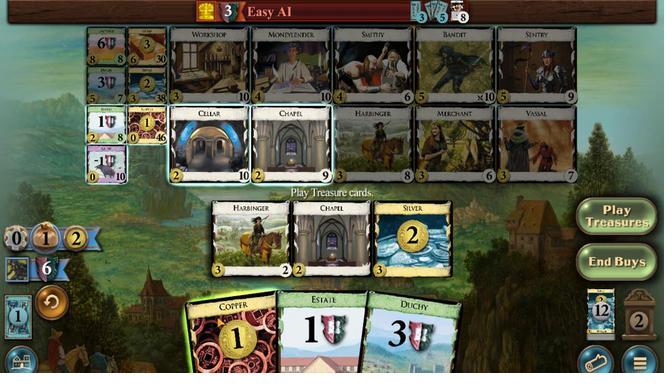 
Action: Mouse moved to (217, 155)
Screenshot: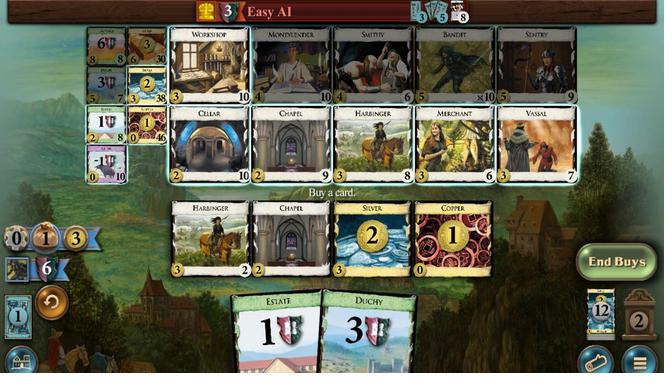 
Action: Mouse pressed left at (217, 155)
Screenshot: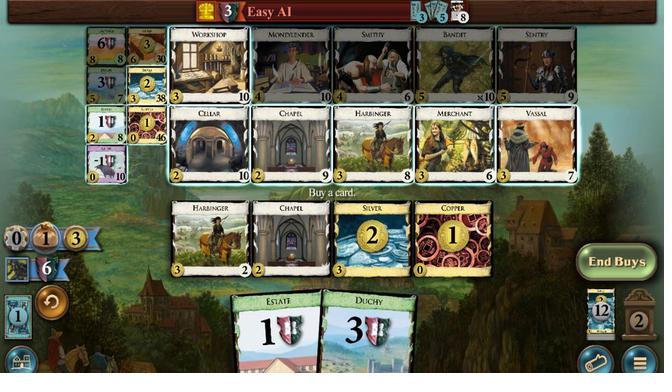 
Action: Mouse moved to (277, 267)
Screenshot: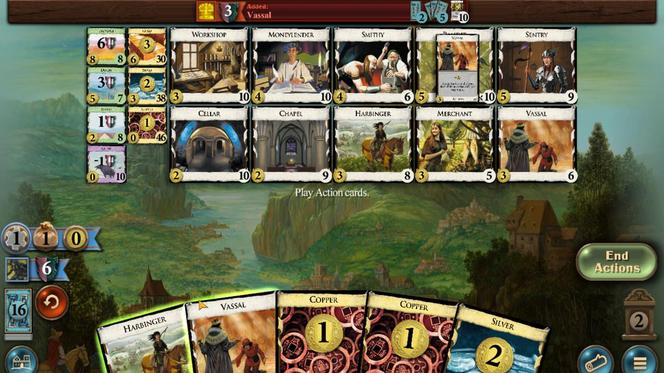 
Action: Mouse pressed left at (277, 268)
Screenshot: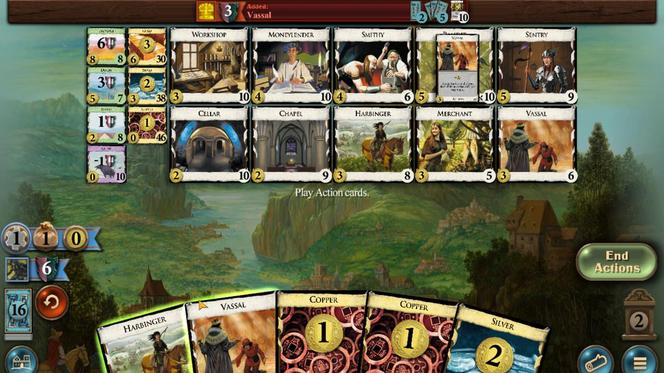 
Action: Mouse moved to (279, 269)
Screenshot: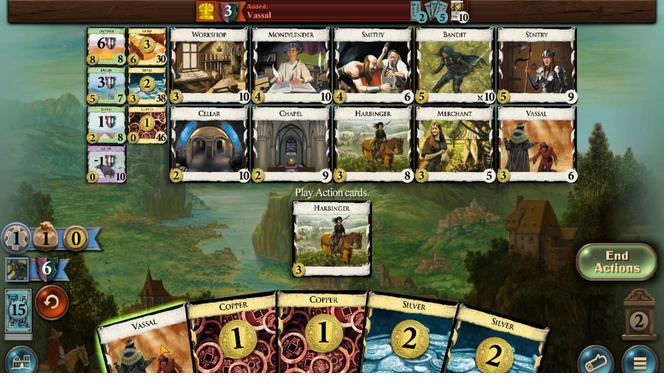 
Action: Mouse pressed left at (279, 269)
Screenshot: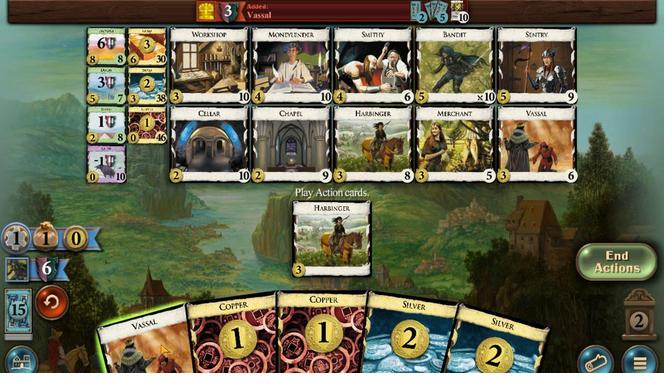 
Action: Mouse moved to (235, 257)
Screenshot: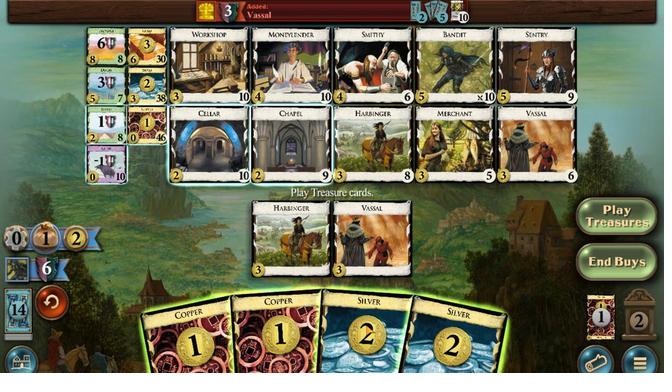 
Action: Mouse pressed left at (235, 257)
Screenshot: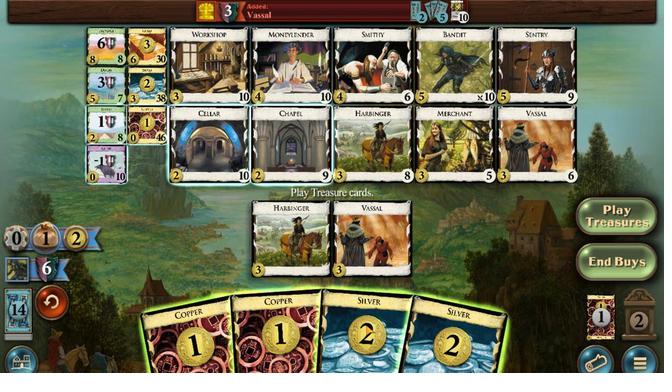 
Action: Mouse moved to (231, 265)
Screenshot: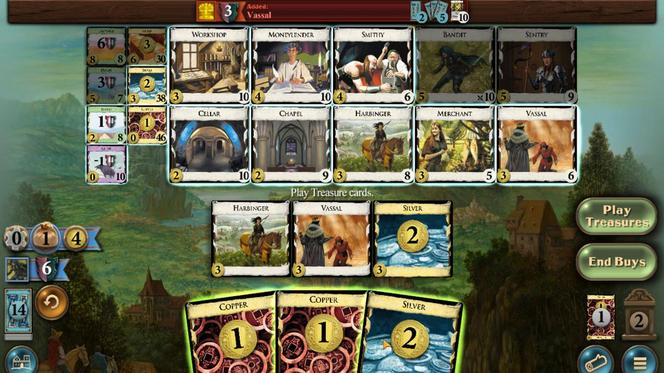 
Action: Mouse pressed left at (231, 265)
Screenshot: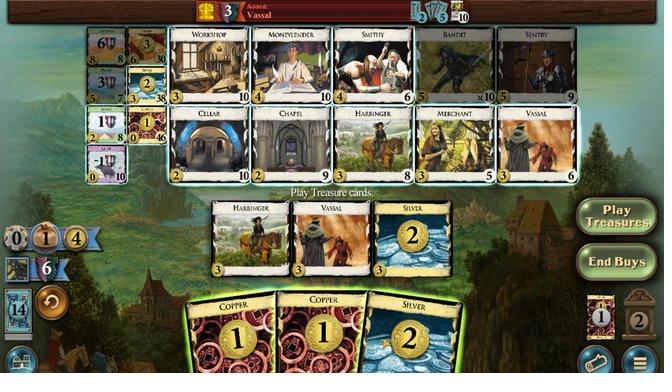 
Action: Mouse moved to (251, 262)
Screenshot: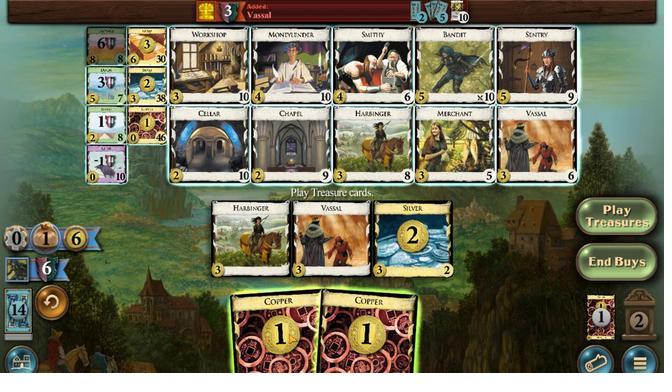 
Action: Mouse pressed left at (251, 262)
Screenshot: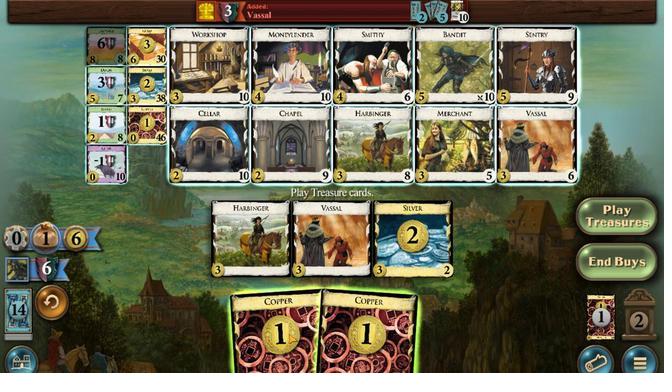 
Action: Mouse moved to (240, 282)
Screenshot: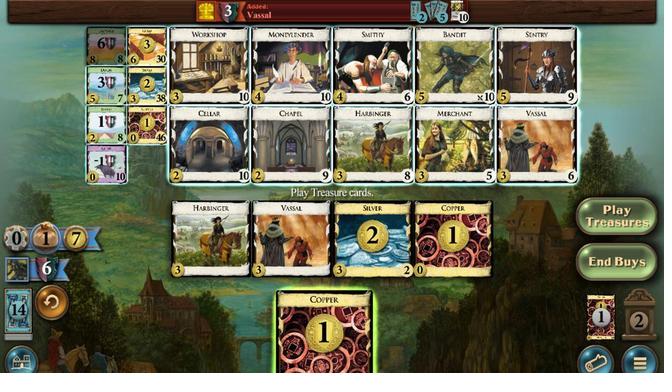 
Action: Mouse pressed left at (240, 282)
Screenshot: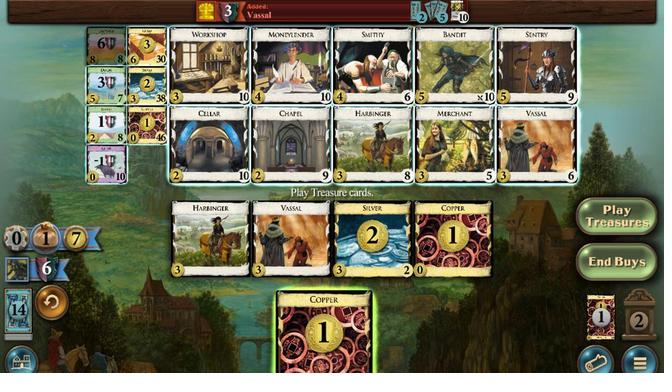 
Action: Mouse moved to (289, 106)
Screenshot: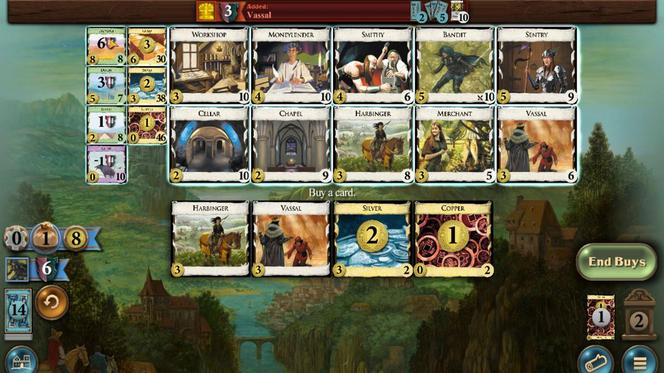 
Action: Mouse pressed left at (289, 106)
Screenshot: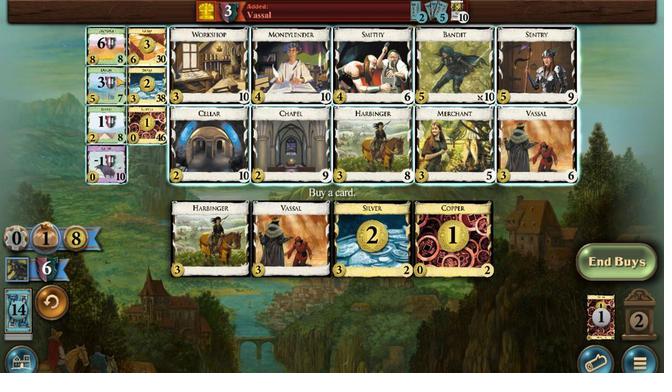 
Action: Mouse moved to (257, 262)
Screenshot: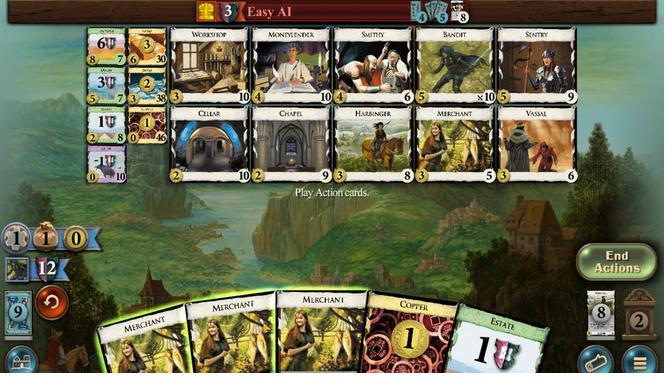 
Action: Mouse pressed left at (257, 262)
Screenshot: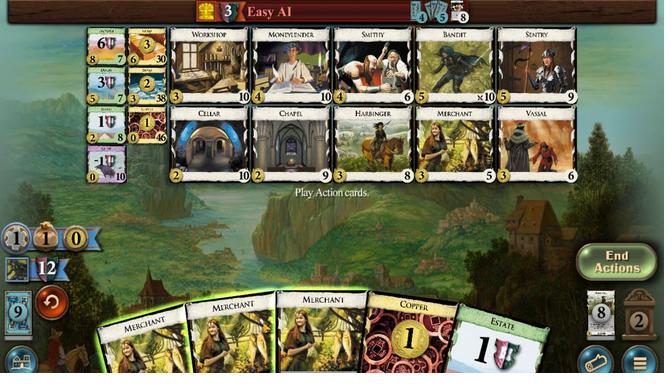 
Action: Mouse moved to (264, 270)
Screenshot: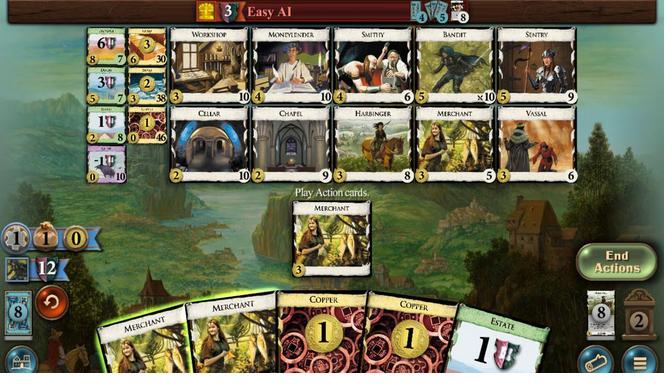 
Action: Mouse pressed left at (264, 270)
Screenshot: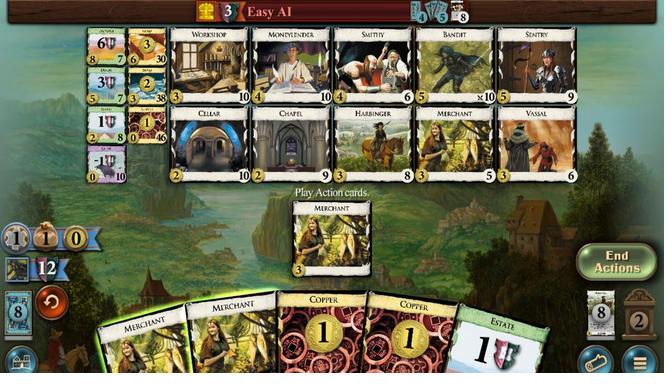 
Action: Mouse moved to (278, 265)
Screenshot: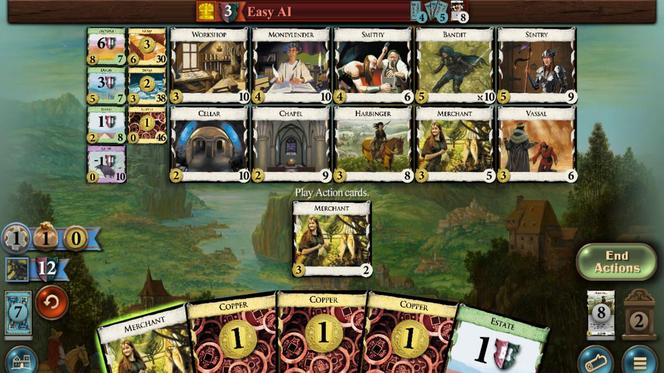 
Action: Mouse pressed left at (278, 265)
Screenshot: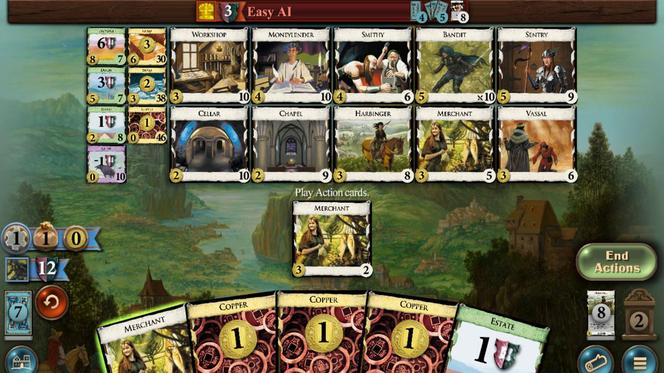 
Action: Mouse moved to (277, 270)
Screenshot: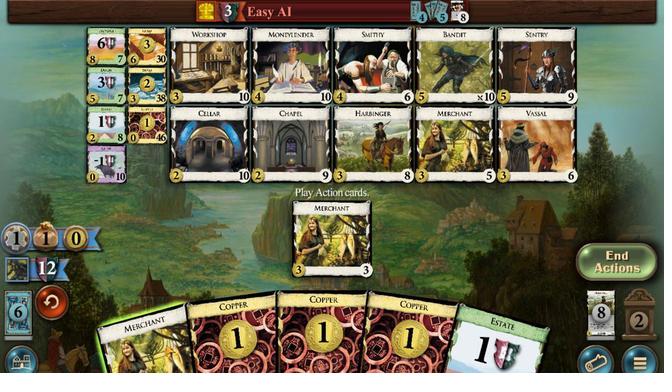 
Action: Mouse pressed left at (277, 270)
Screenshot: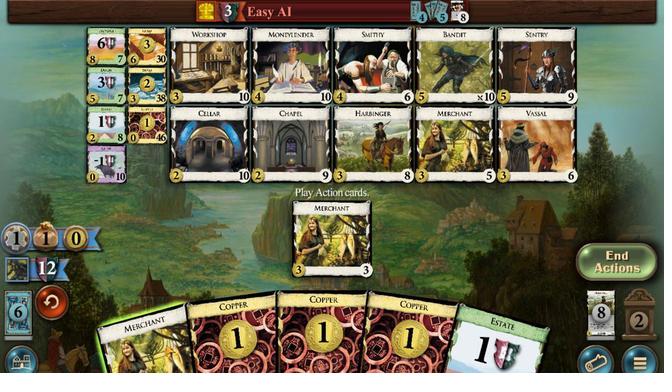 
Action: Mouse moved to (250, 263)
Screenshot: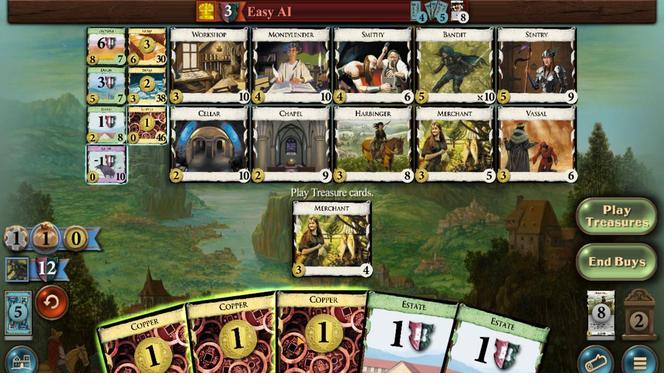 
Action: Mouse pressed left at (250, 263)
Screenshot: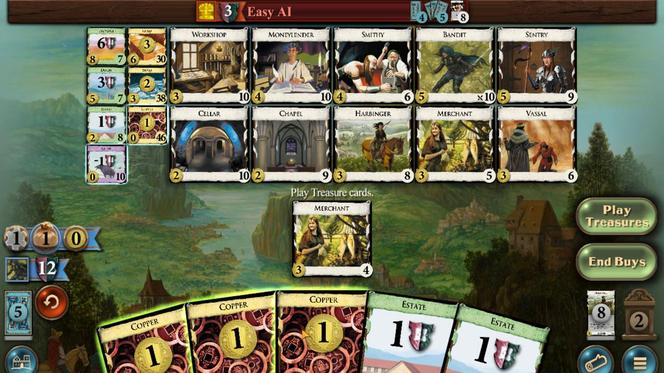 
Action: Mouse moved to (256, 260)
Screenshot: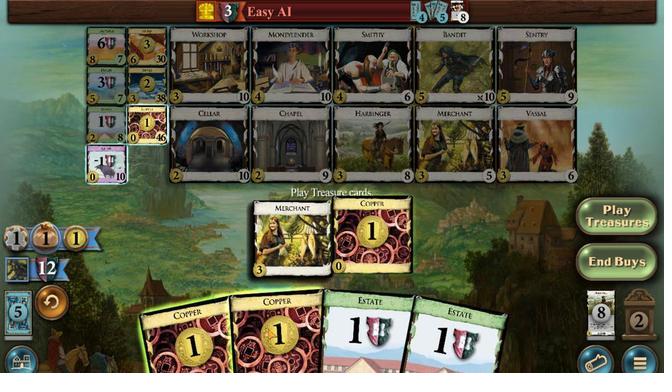 
Action: Mouse pressed left at (256, 260)
Screenshot: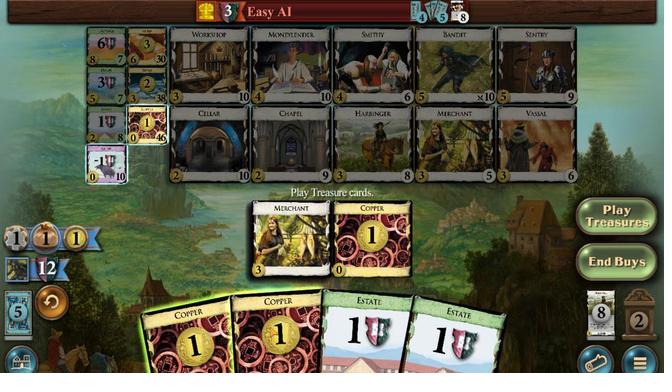 
Action: Mouse moved to (264, 251)
Screenshot: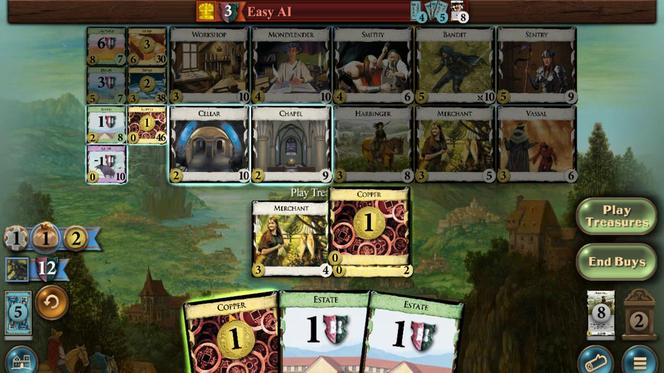 
Action: Mouse pressed left at (264, 251)
Screenshot: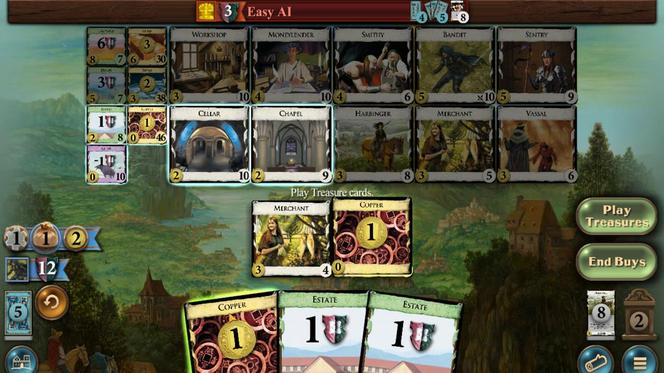 
Action: Mouse moved to (234, 152)
Screenshot: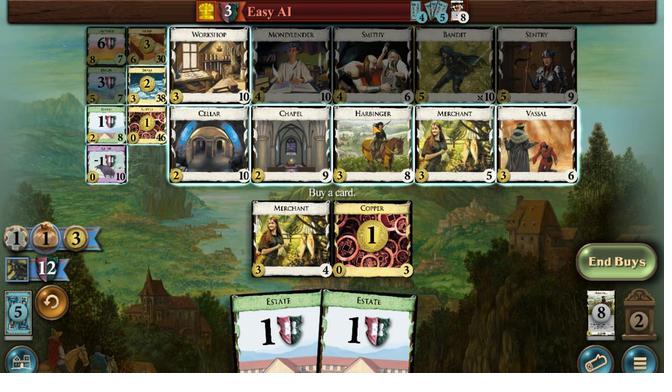 
Action: Mouse pressed left at (234, 152)
Screenshot: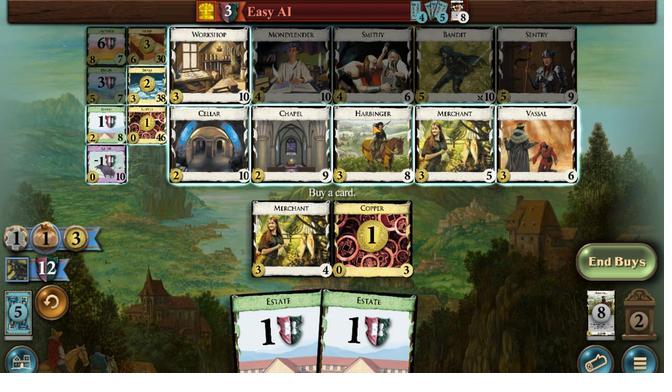 
Action: Mouse moved to (268, 267)
Screenshot: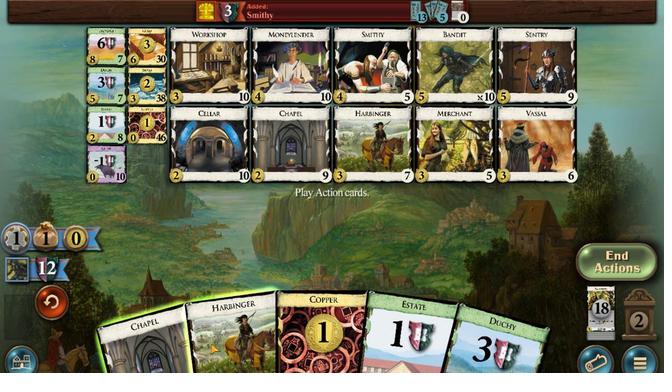 
Action: Mouse pressed left at (268, 267)
Screenshot: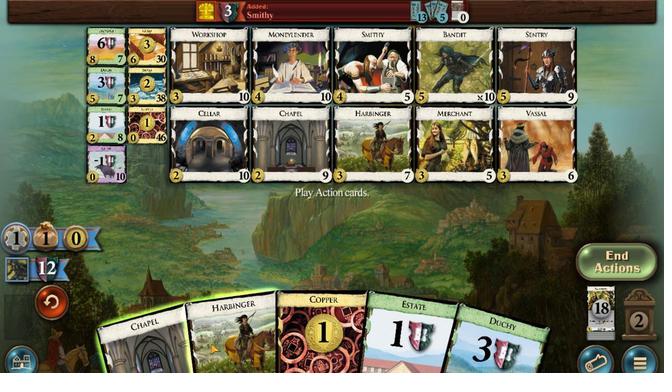 
Action: Mouse moved to (279, 270)
Screenshot: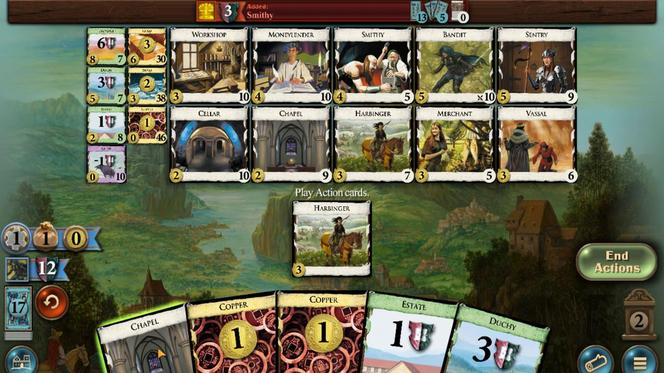 
Action: Mouse pressed left at (279, 270)
Screenshot: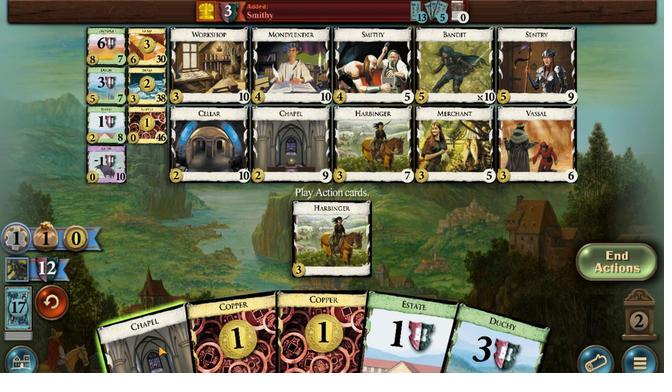 
Action: Mouse moved to (188, 224)
Screenshot: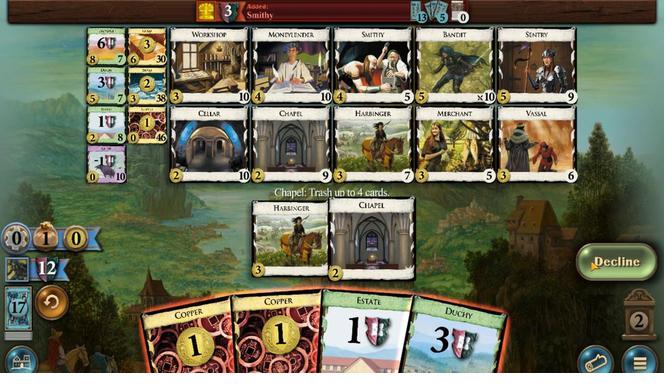 
Action: Mouse pressed left at (188, 224)
Screenshot: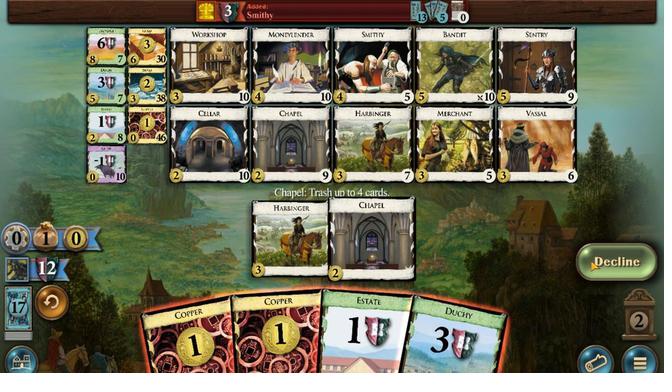 
Action: Mouse moved to (253, 262)
Screenshot: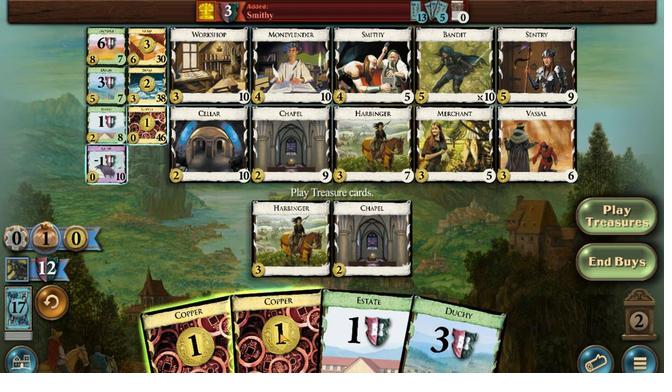 
Action: Mouse pressed left at (253, 262)
Screenshot: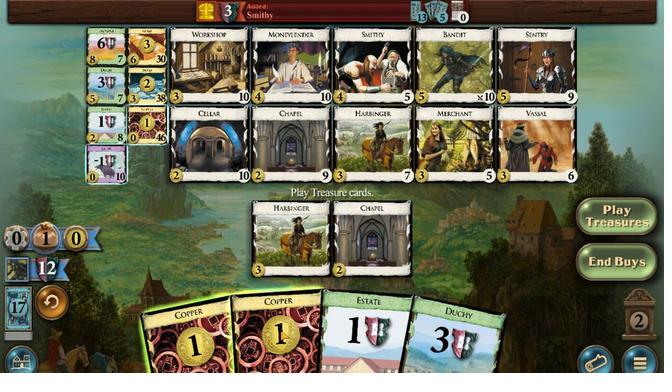 
Action: Mouse moved to (260, 265)
Screenshot: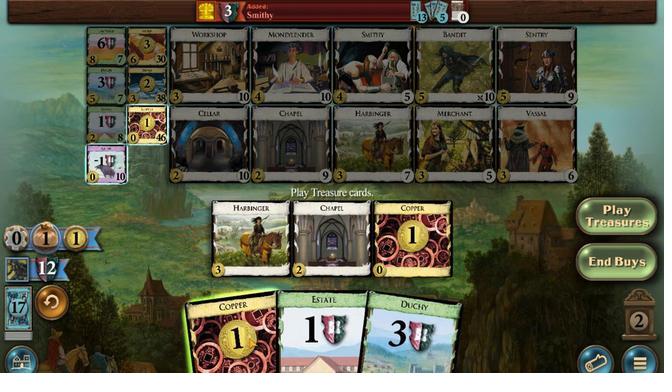 
Action: Mouse pressed left at (260, 265)
Screenshot: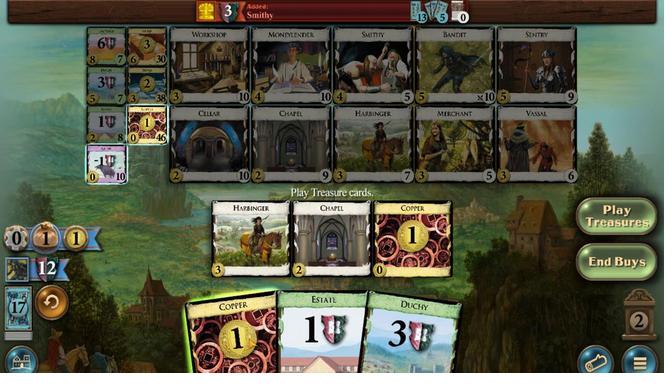 
Action: Mouse moved to (252, 158)
Screenshot: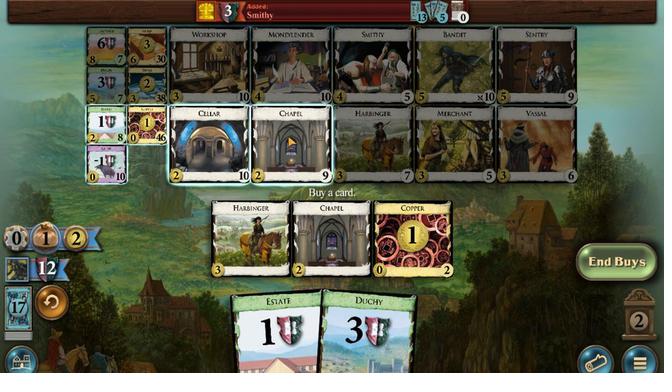 
Action: Mouse pressed left at (252, 158)
Screenshot: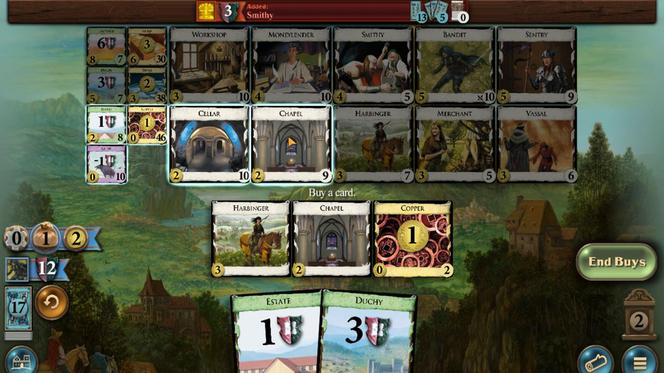 
Action: Mouse moved to (248, 263)
Screenshot: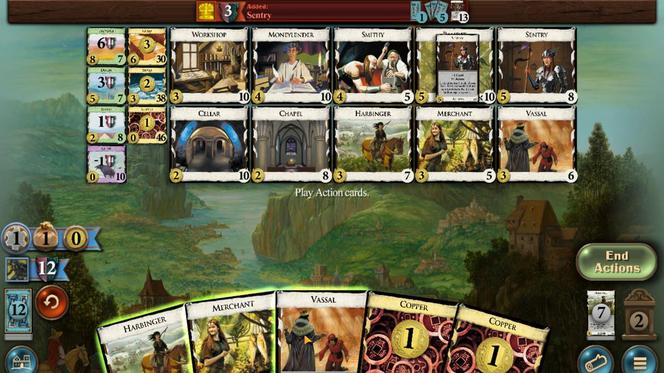 
Action: Mouse pressed left at (248, 263)
Screenshot: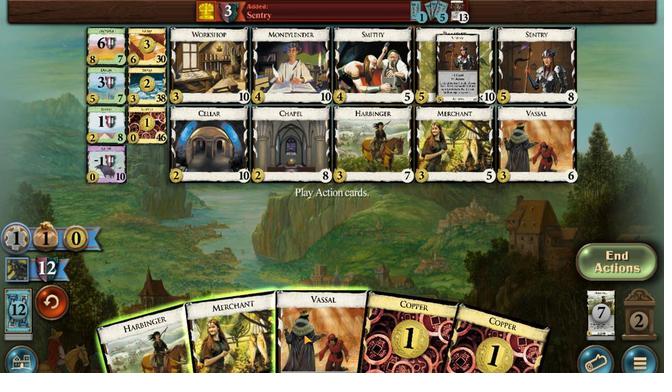 
Action: Mouse moved to (242, 139)
Screenshot: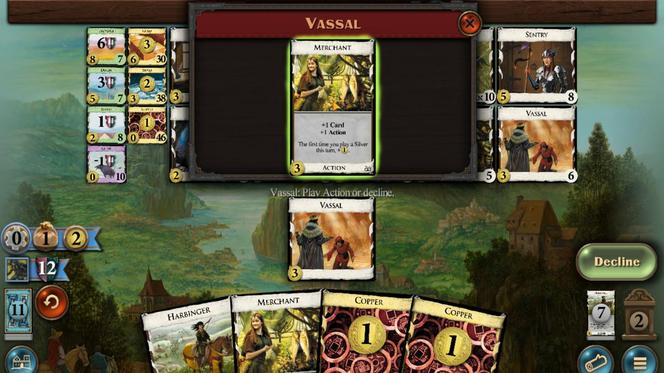 
Action: Mouse pressed left at (242, 139)
Screenshot: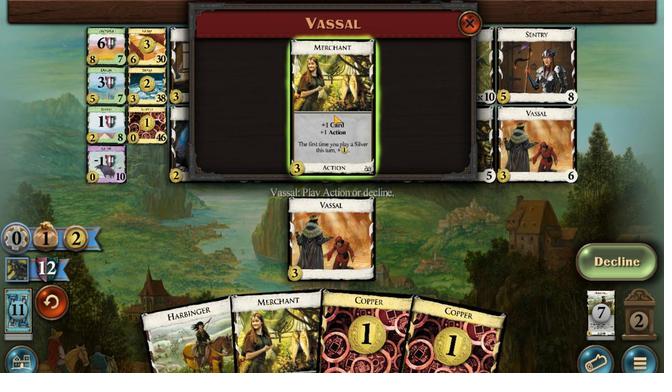 
Action: Mouse moved to (251, 269)
Screenshot: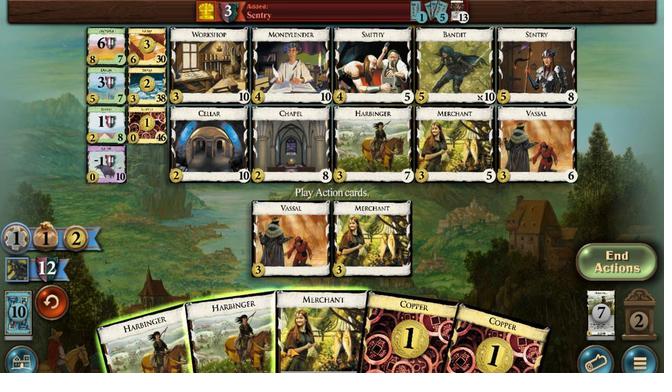 
Action: Mouse pressed left at (251, 269)
Screenshot: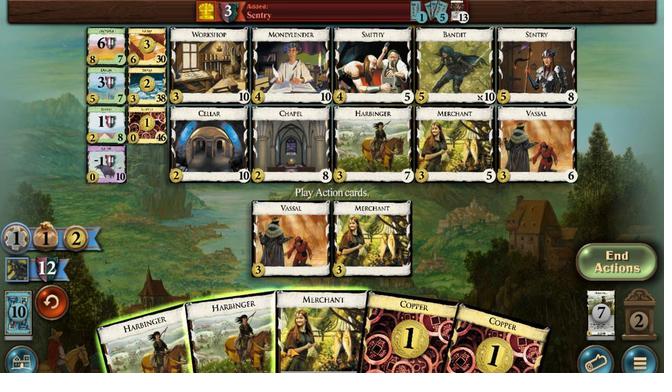 
Action: Mouse moved to (258, 272)
Screenshot: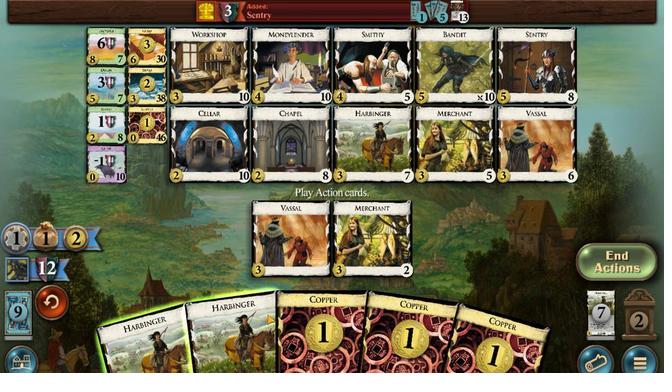 
Action: Mouse pressed left at (258, 272)
Screenshot: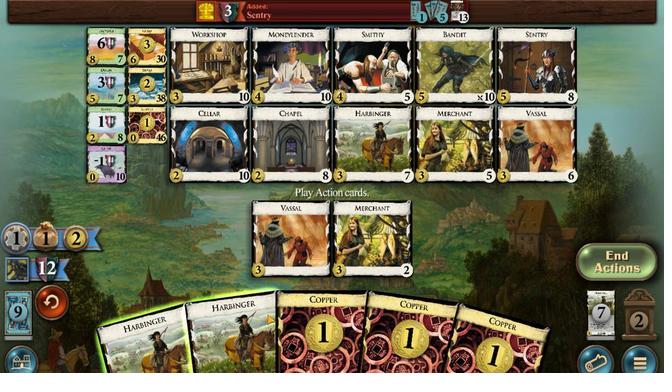 
Action: Mouse moved to (225, 122)
Screenshot: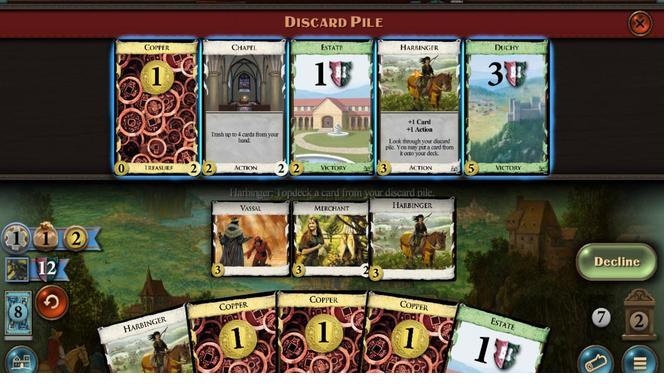 
Action: Mouse pressed left at (225, 122)
Screenshot: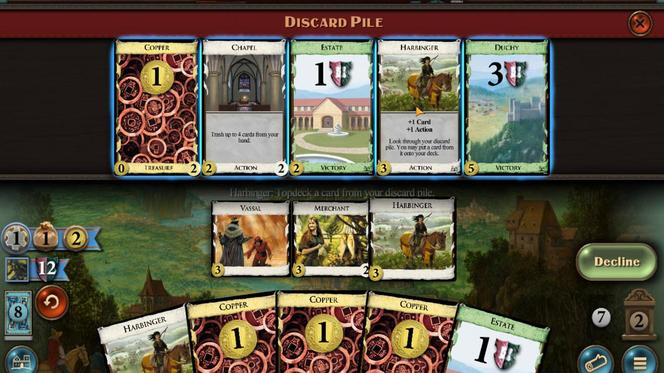 
Action: Mouse moved to (277, 262)
Screenshot: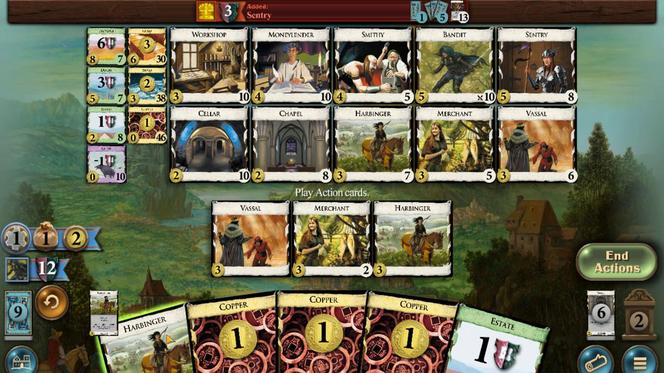 
Action: Mouse pressed left at (277, 262)
Screenshot: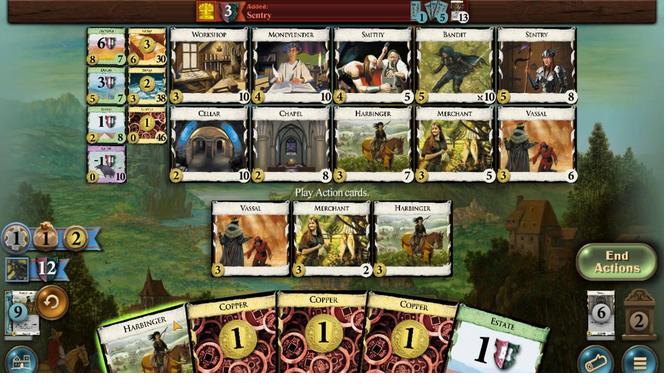 
Action: Mouse moved to (271, 125)
Screenshot: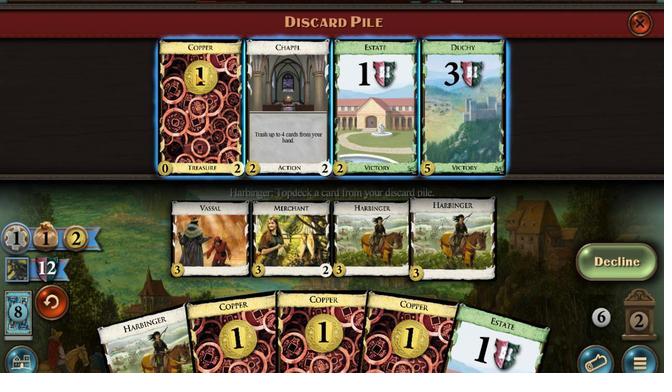 
Action: Mouse pressed left at (271, 125)
Screenshot: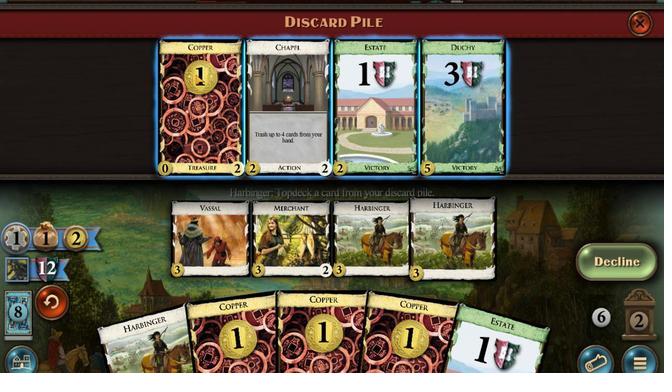 
Action: Mouse moved to (281, 271)
Screenshot: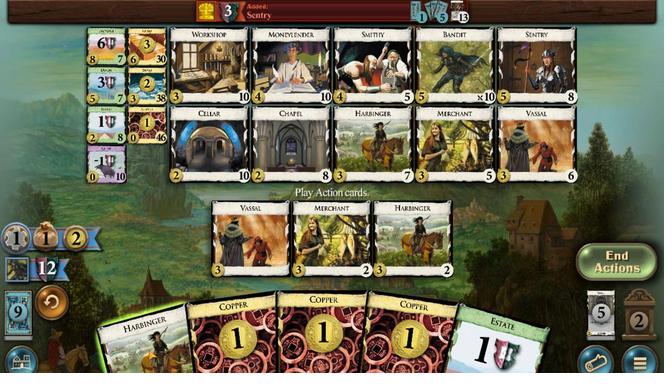 
Action: Mouse pressed left at (281, 271)
Screenshot: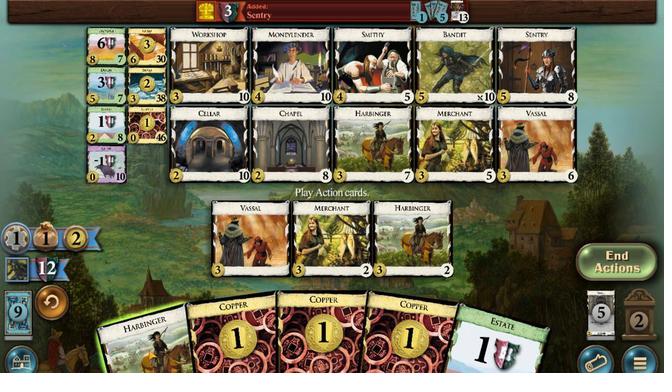 
Action: Mouse moved to (271, 126)
Screenshot: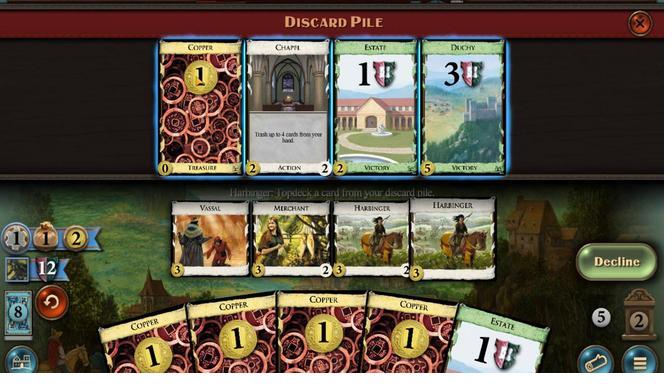 
Action: Mouse pressed left at (271, 126)
Screenshot: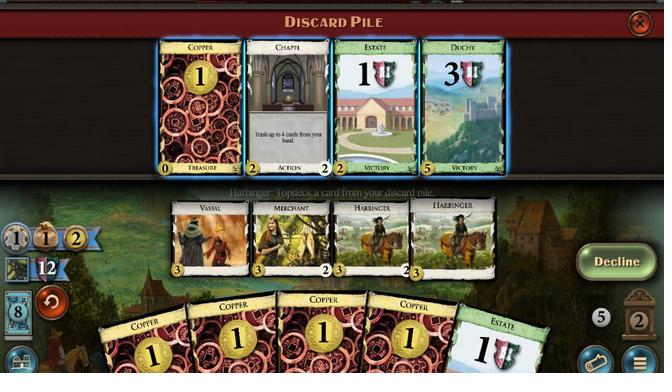 
Action: Mouse moved to (245, 260)
Screenshot: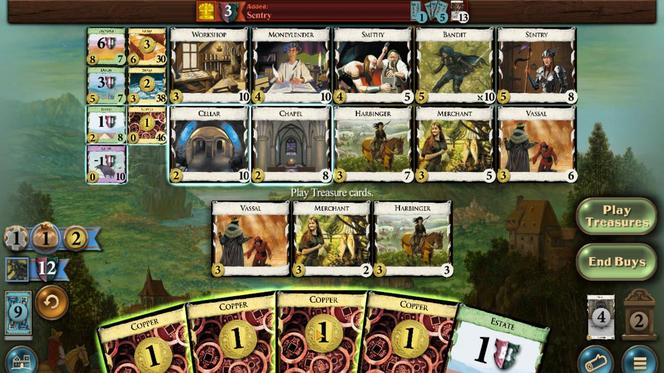 
Action: Mouse pressed left at (245, 260)
Screenshot: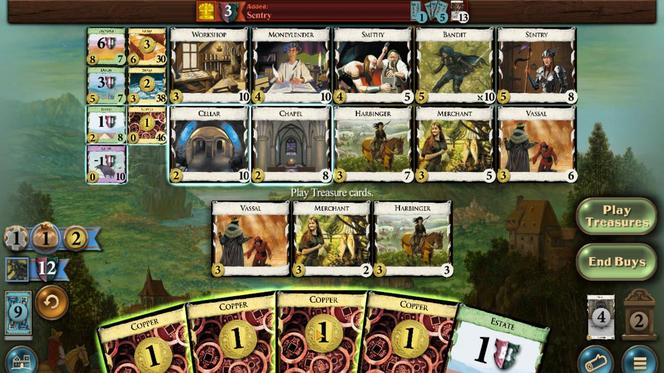 
Action: Mouse moved to (251, 272)
Screenshot: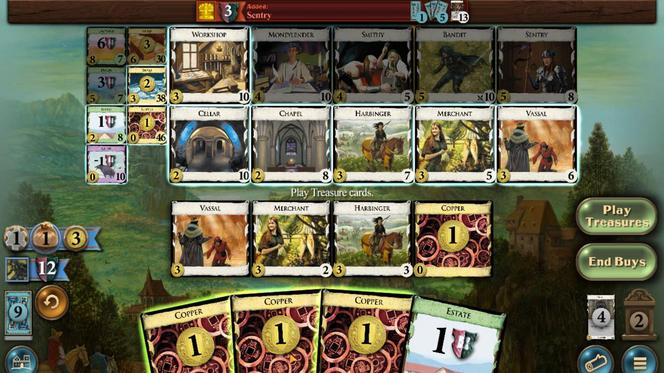 
Action: Mouse pressed left at (251, 272)
Screenshot: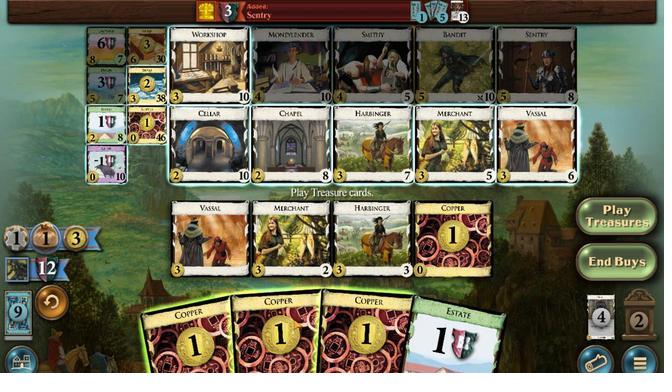 
Action: Mouse moved to (244, 279)
Screenshot: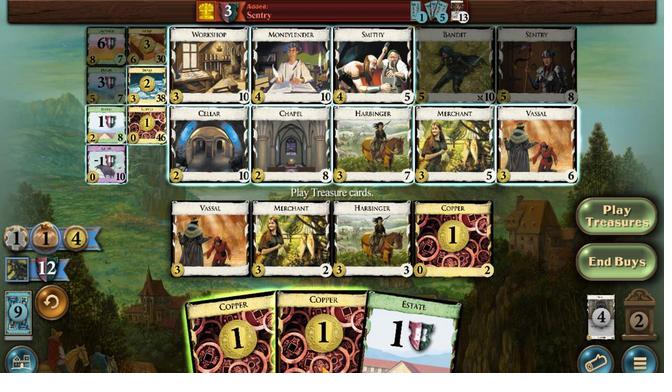 
Action: Mouse pressed left at (244, 279)
Screenshot: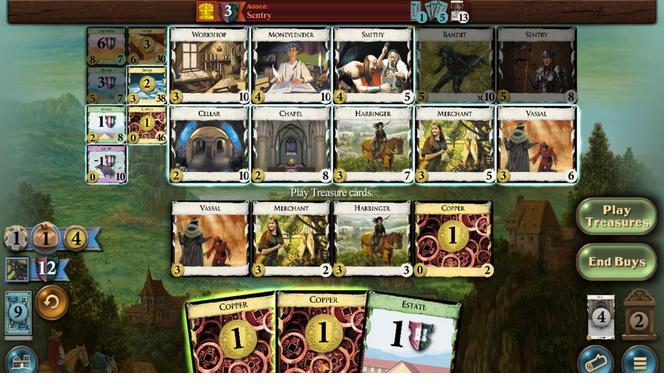 
Action: Mouse moved to (256, 272)
Screenshot: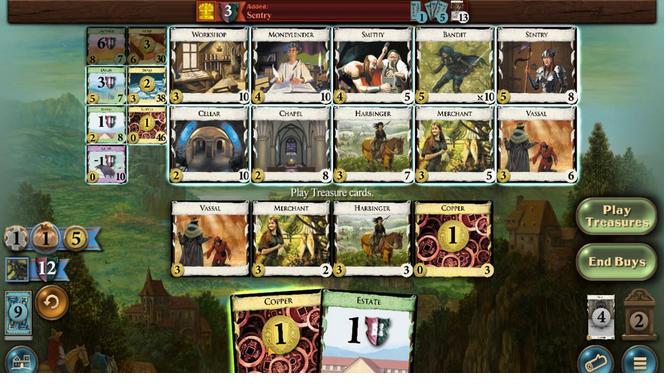 
Action: Mouse pressed left at (256, 272)
Screenshot: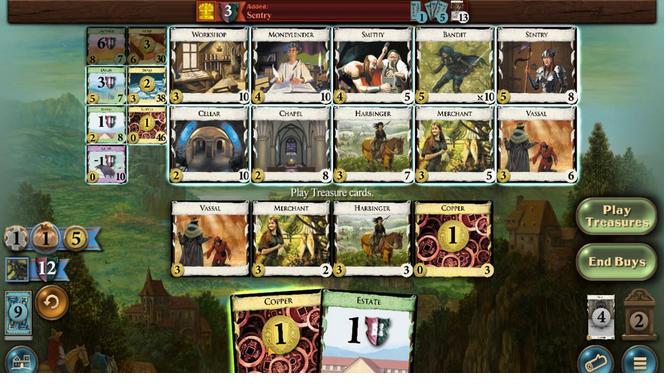 
Action: Mouse moved to (282, 106)
Screenshot: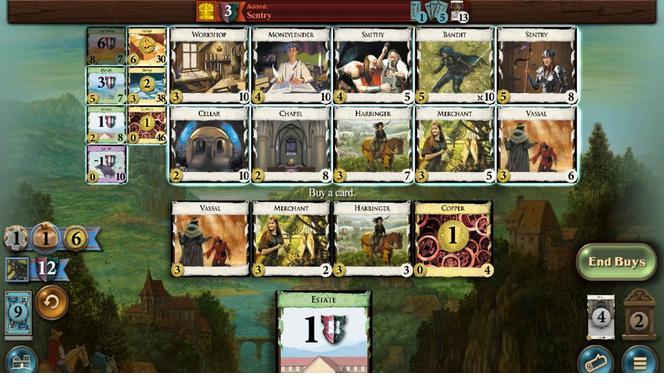 
Action: Mouse pressed left at (282, 106)
Screenshot: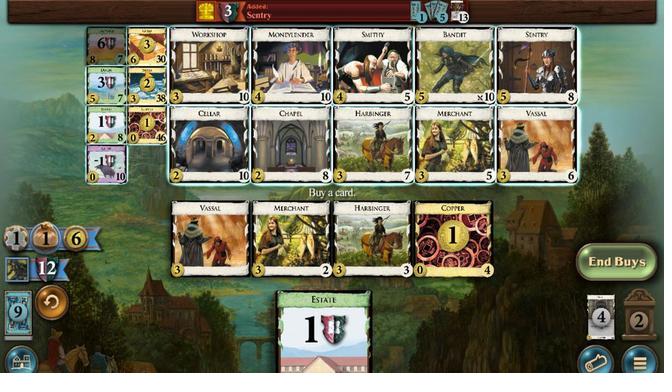 
Action: Mouse moved to (281, 263)
Screenshot: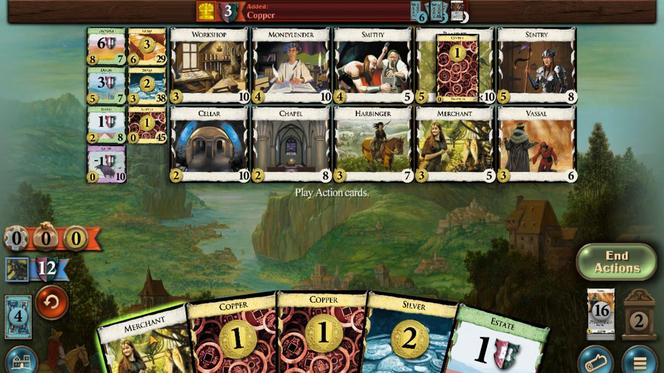 
Action: Mouse pressed left at (281, 263)
Screenshot: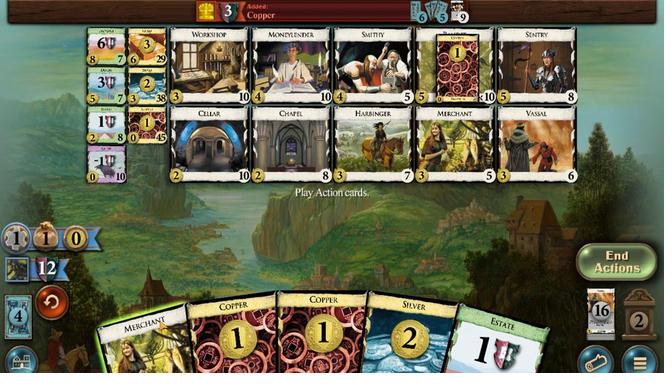
Action: Mouse moved to (249, 256)
Screenshot: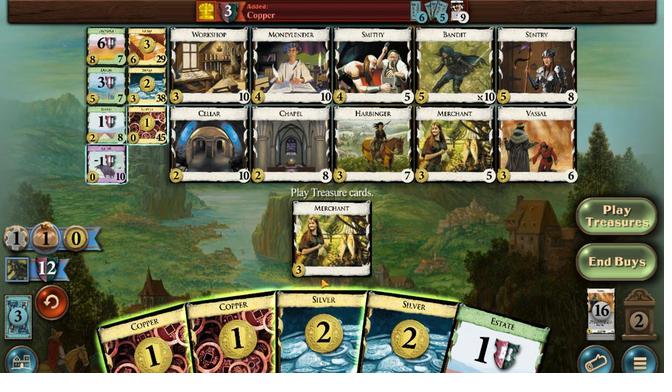 
Action: Mouse pressed left at (249, 256)
Screenshot: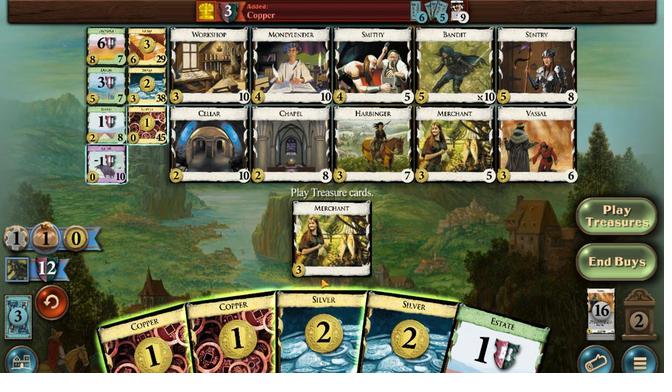 
Action: Mouse moved to (237, 255)
Screenshot: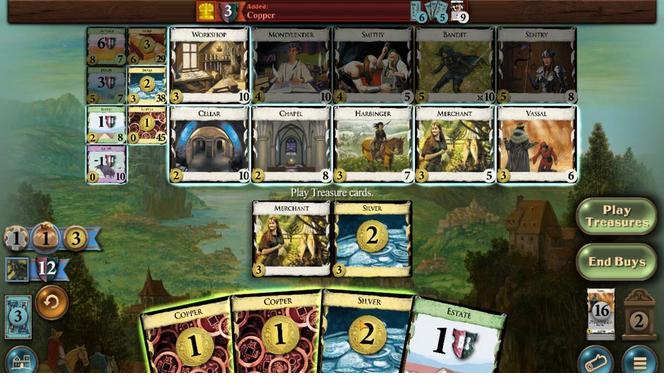 
Action: Mouse pressed left at (237, 255)
Screenshot: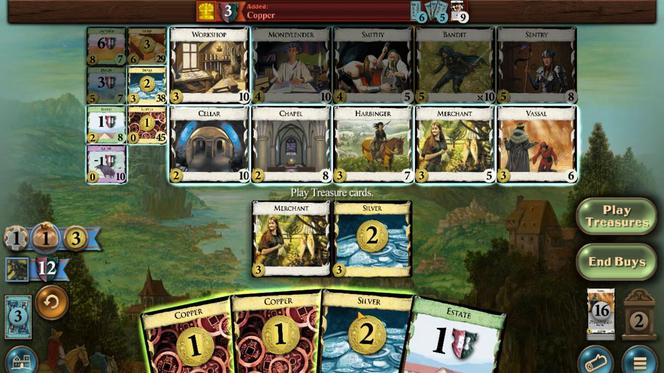 
Action: Mouse moved to (244, 249)
Screenshot: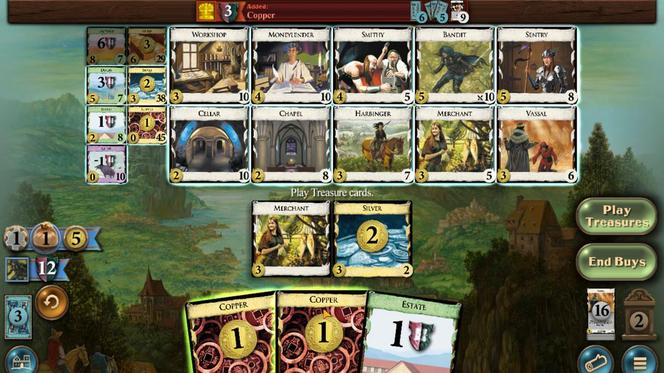 
Action: Mouse pressed left at (244, 249)
Screenshot: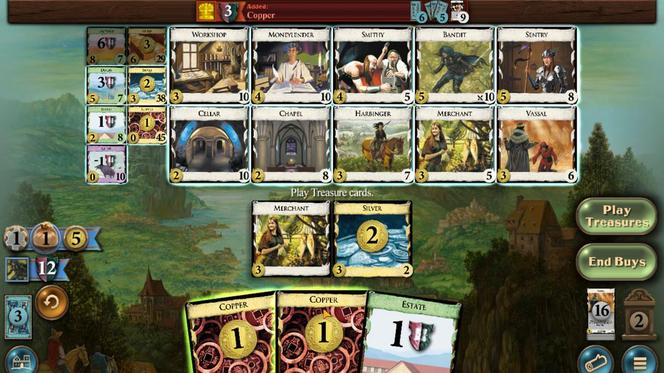 
Action: Mouse moved to (281, 107)
Screenshot: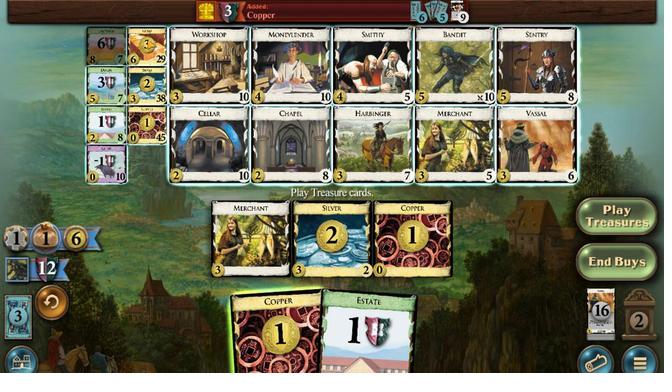 
Action: Mouse pressed left at (281, 107)
Screenshot: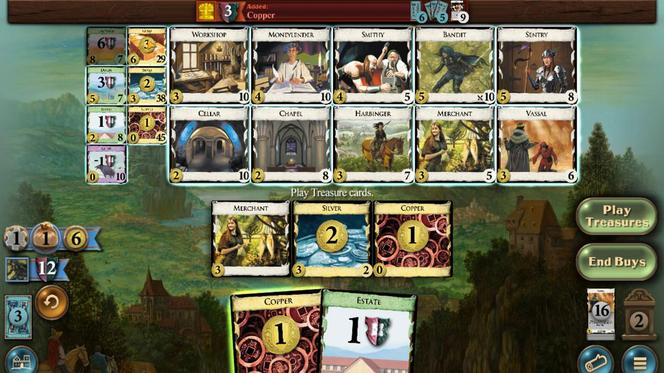 
Action: Mouse moved to (259, 265)
Screenshot: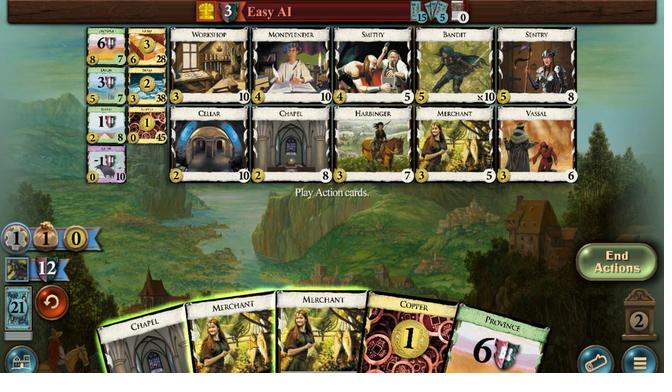 
Action: Mouse pressed left at (259, 265)
Screenshot: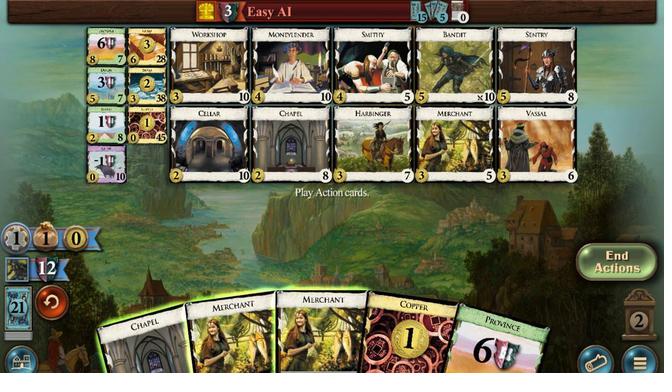 
Action: Mouse moved to (264, 251)
Screenshot: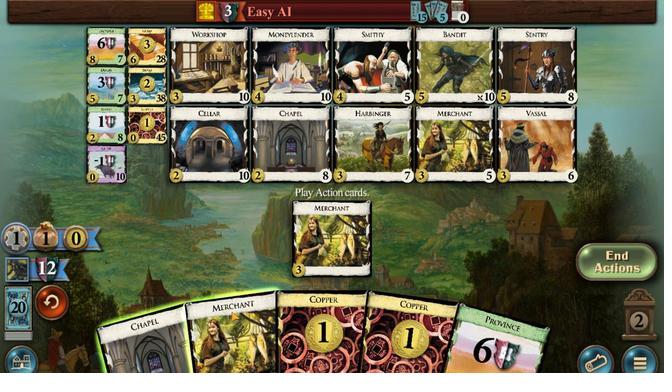 
Action: Mouse pressed left at (264, 251)
Screenshot: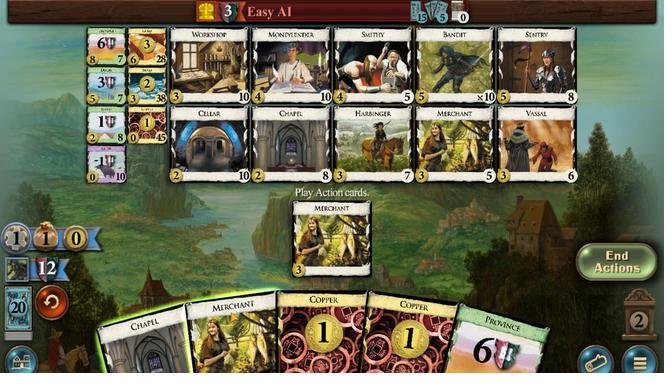 
Action: Mouse moved to (279, 268)
Screenshot: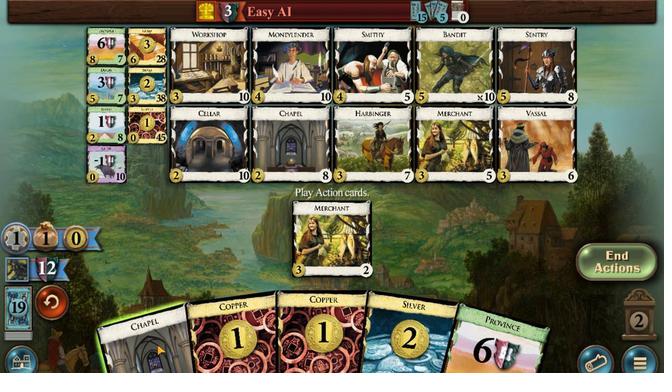 
Action: Mouse pressed left at (279, 268)
Screenshot: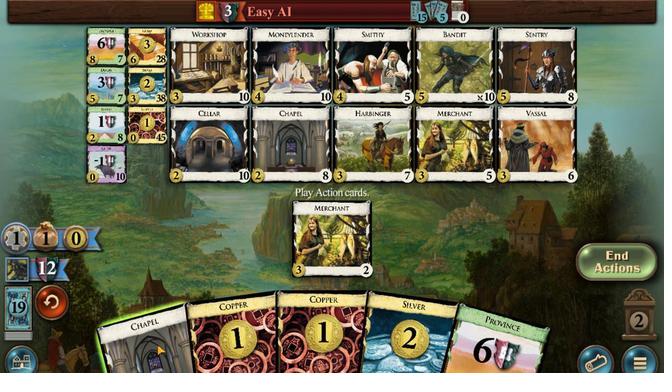 
Action: Mouse moved to (184, 223)
Screenshot: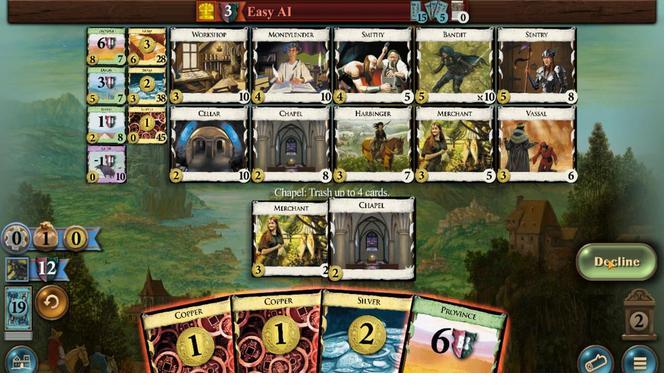 
Action: Mouse pressed left at (184, 223)
Screenshot: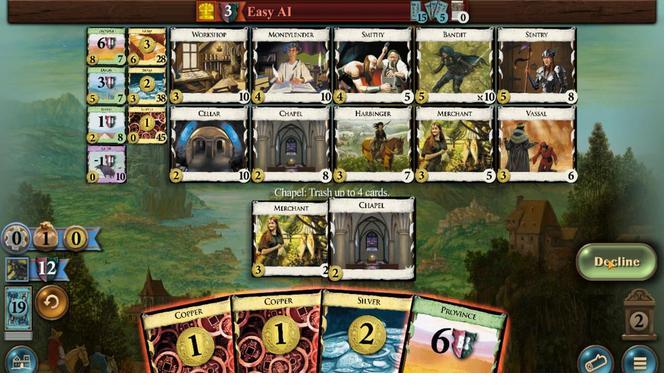 
Action: Mouse moved to (237, 269)
Screenshot: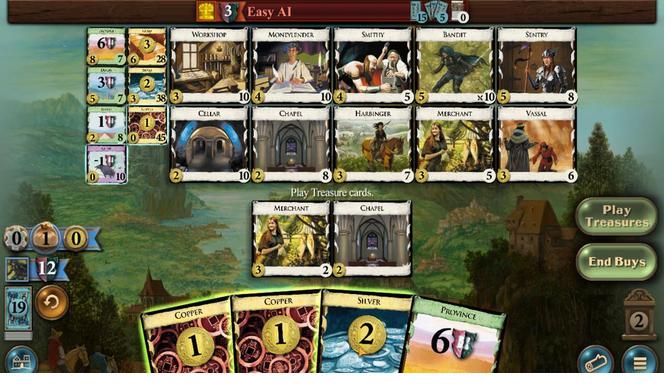 
Action: Mouse pressed left at (237, 269)
Screenshot: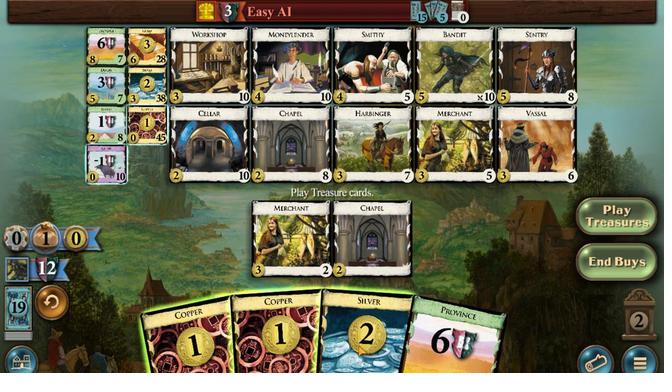 
Action: Mouse moved to (244, 262)
Screenshot: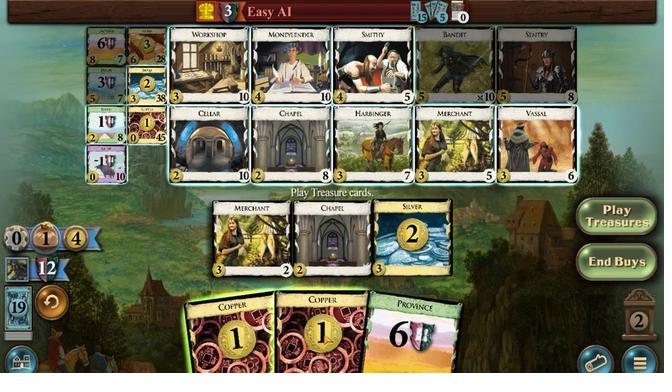 
Action: Mouse pressed left at (244, 262)
Screenshot: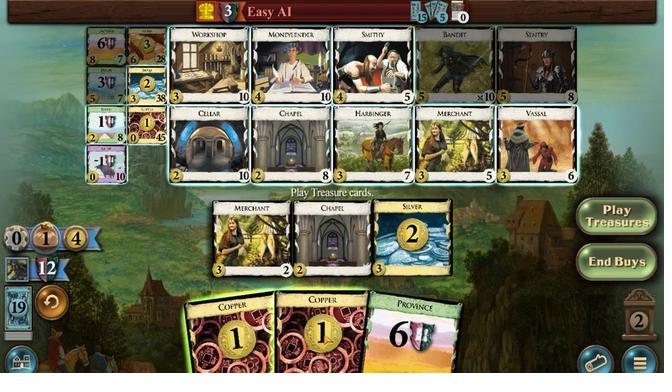 
Action: Mouse moved to (252, 249)
Screenshot: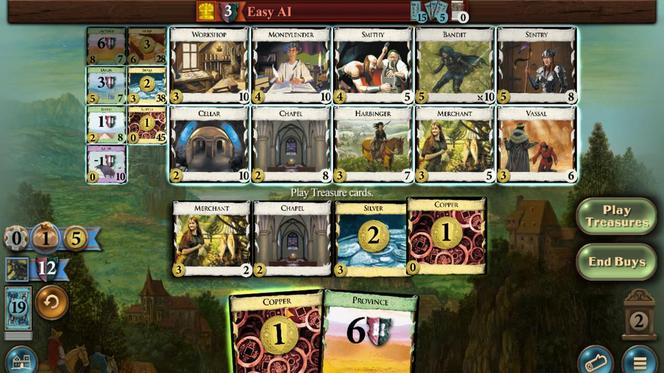 
Action: Mouse pressed left at (252, 249)
Screenshot: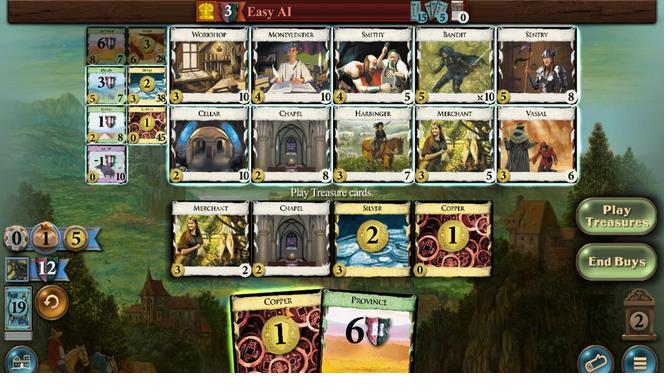 
Action: Mouse moved to (275, 242)
Screenshot: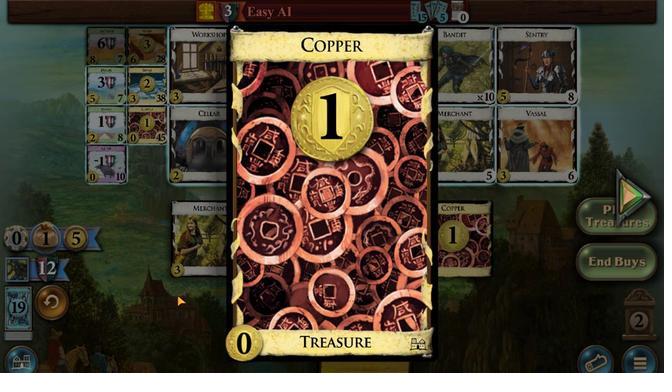 
Action: Mouse pressed left at (275, 242)
Screenshot: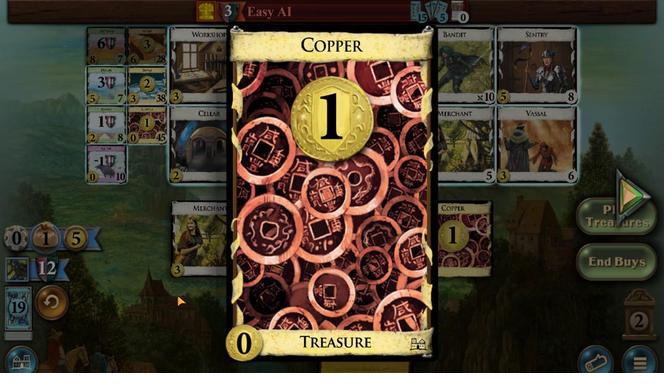 
Action: Mouse moved to (292, 131)
Screenshot: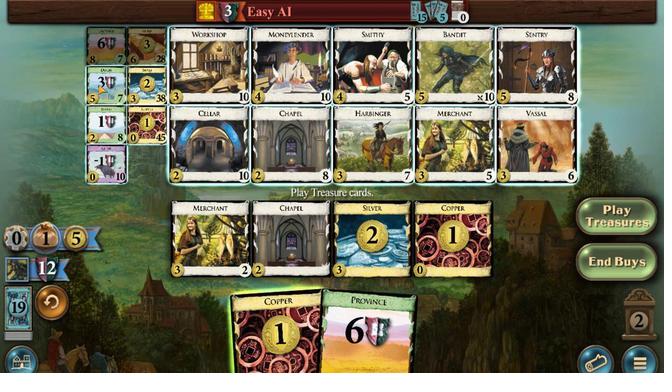 
Action: Mouse pressed left at (292, 131)
Screenshot: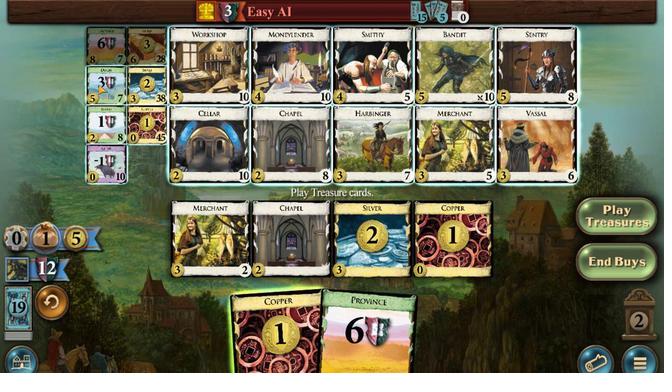 
Action: Mouse moved to (278, 265)
Screenshot: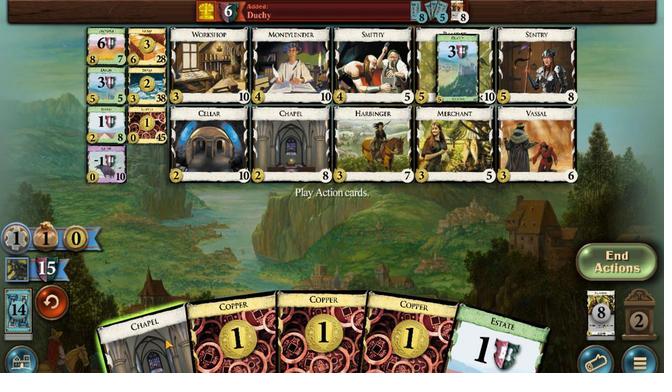 
Action: Mouse pressed left at (278, 265)
Screenshot: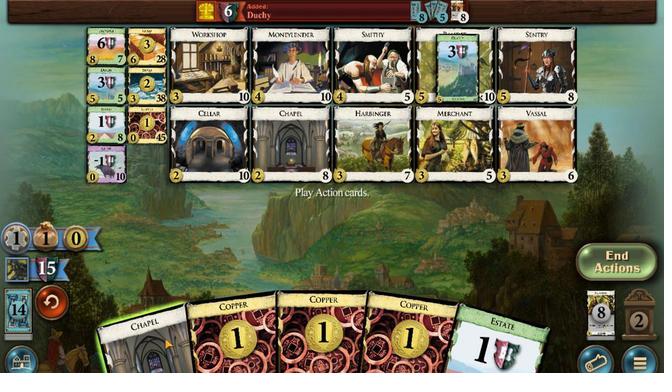 
Action: Mouse moved to (187, 221)
Screenshot: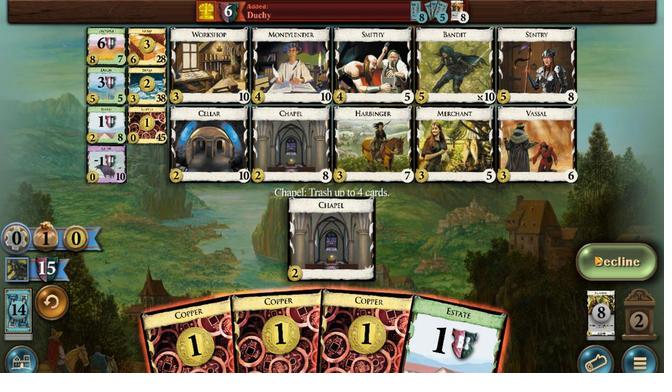 
Action: Mouse pressed left at (187, 221)
Screenshot: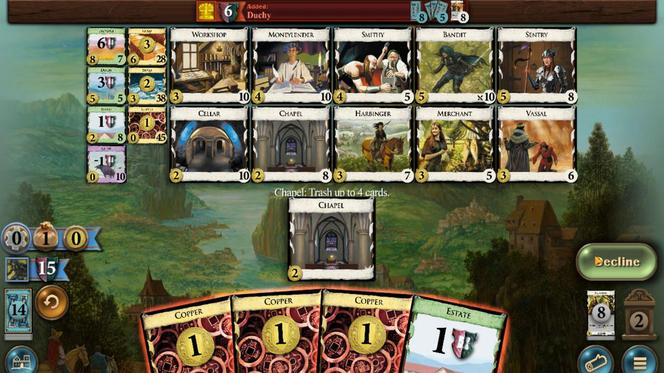 
Action: Mouse moved to (231, 257)
Screenshot: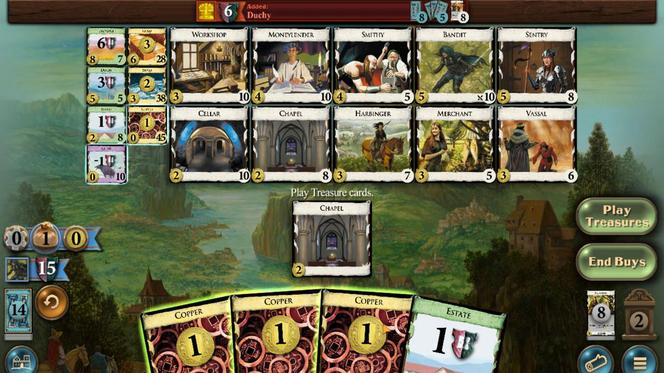 
Action: Mouse pressed left at (231, 257)
Screenshot: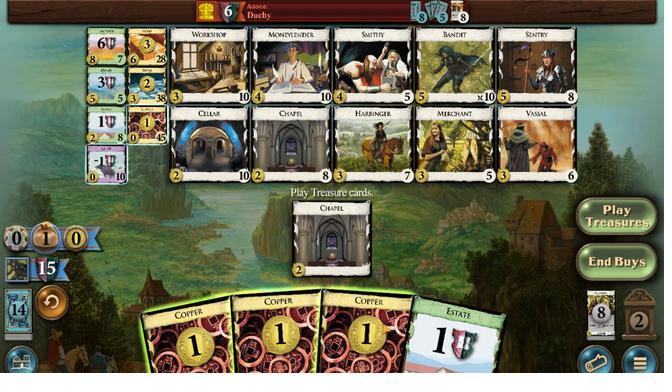 
Action: Mouse moved to (246, 264)
Screenshot: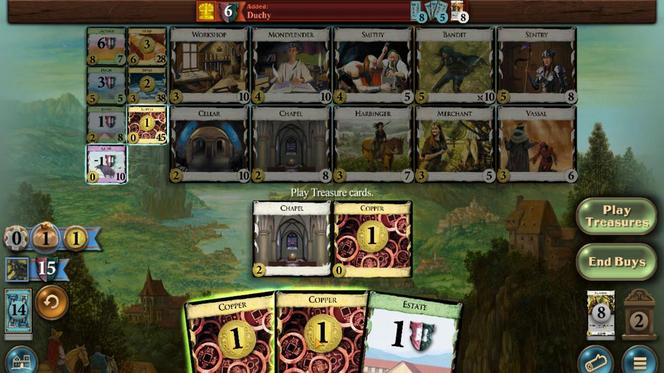 
Action: Mouse pressed left at (246, 264)
Screenshot: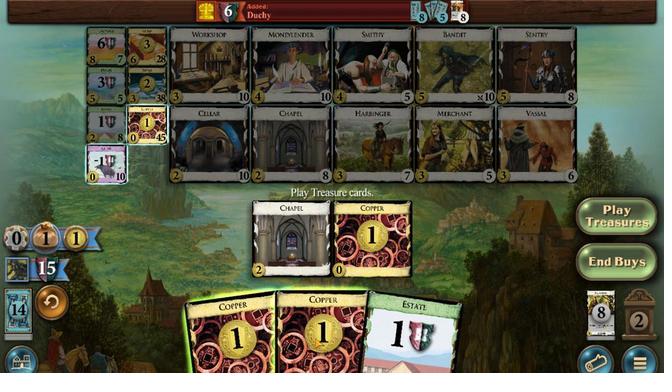 
Action: Mouse moved to (262, 260)
Screenshot: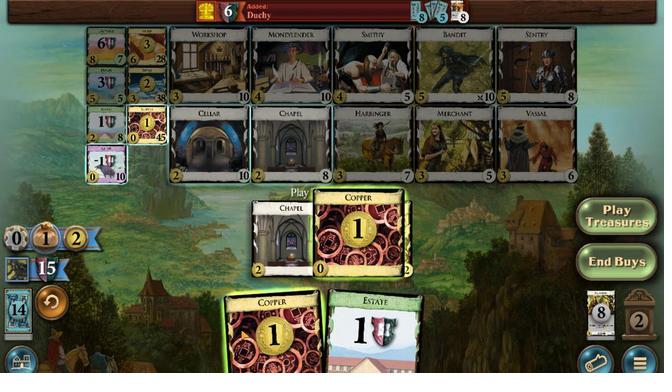 
Action: Mouse pressed left at (262, 260)
Screenshot: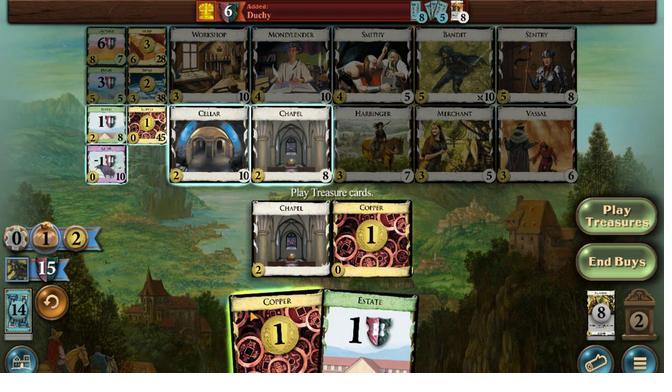 
Action: Mouse moved to (230, 149)
Screenshot: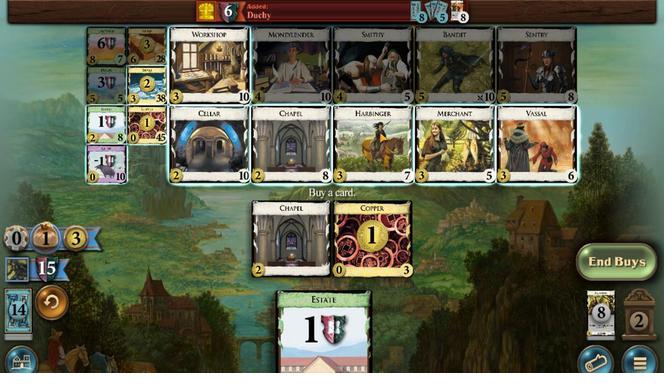
Action: Mouse pressed left at (230, 149)
Screenshot: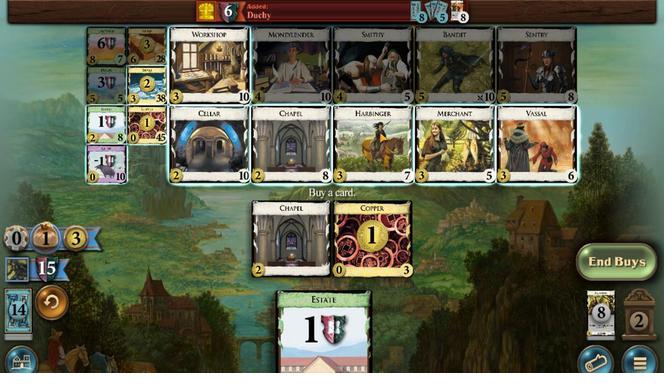 
Action: Mouse moved to (281, 272)
Screenshot: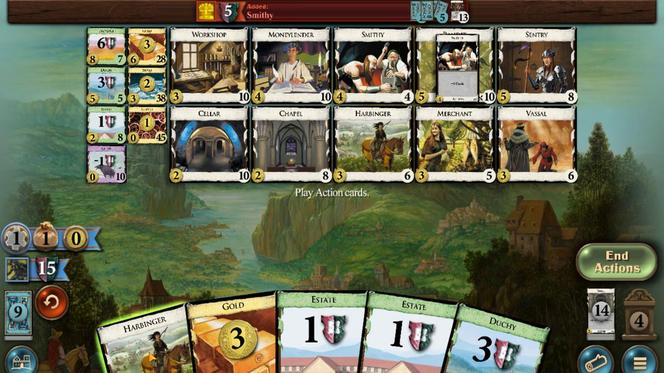 
Action: Mouse pressed left at (281, 272)
Screenshot: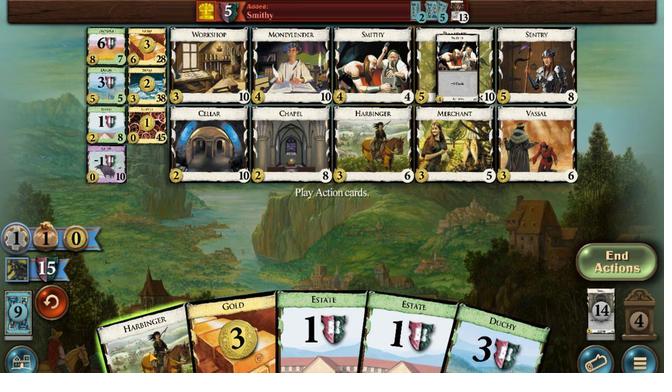 
Action: Mouse moved to (182, 139)
Screenshot: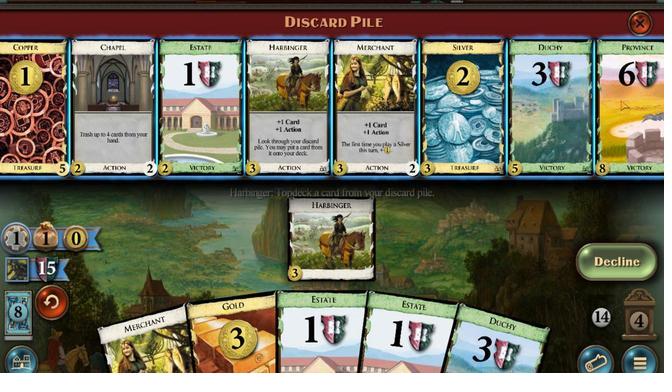 
Action: Mouse pressed left at (182, 139)
Screenshot: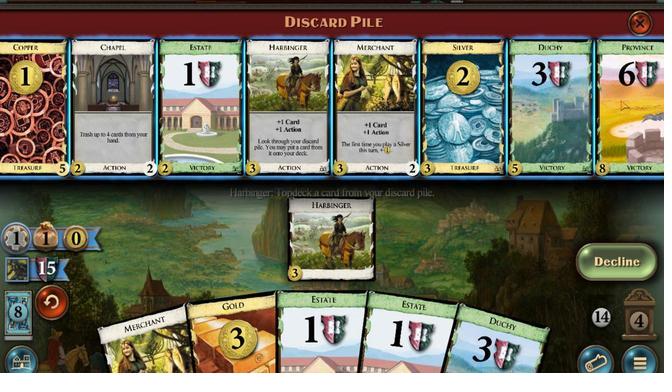 
Action: Mouse moved to (236, 120)
Screenshot: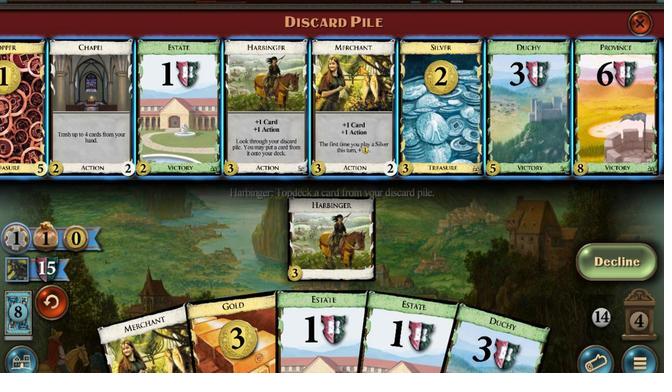 
Action: Mouse pressed left at (236, 120)
Screenshot: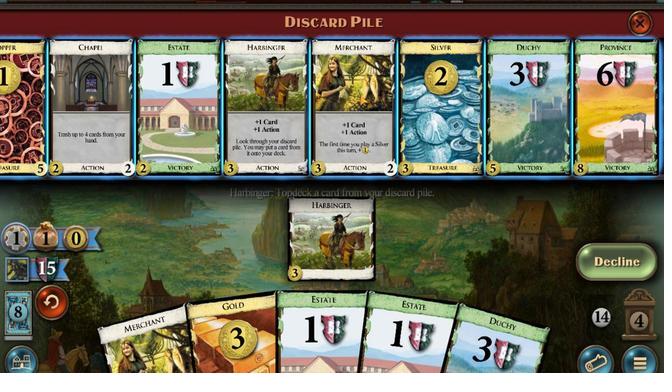 
Action: Mouse moved to (240, 144)
Screenshot: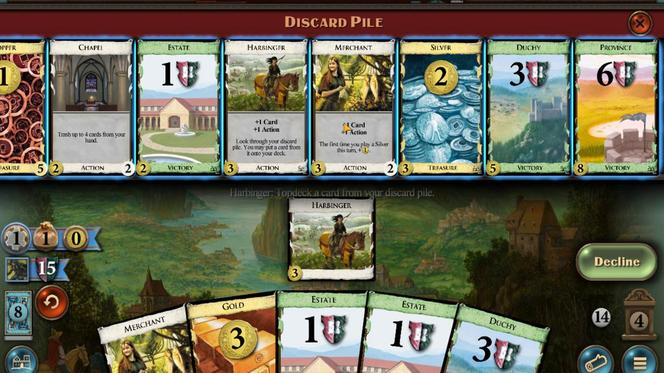 
Action: Mouse pressed left at (240, 144)
Screenshot: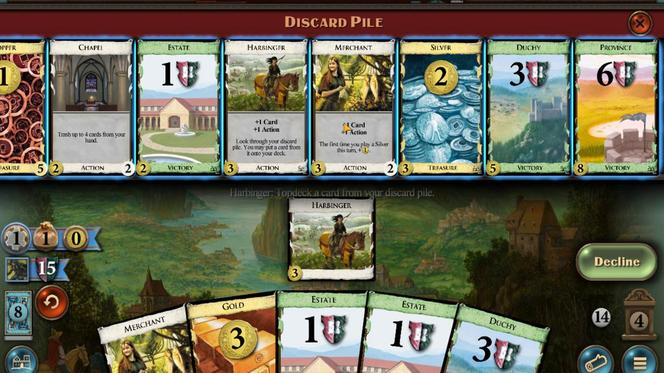 
Action: Mouse moved to (237, 138)
Screenshot: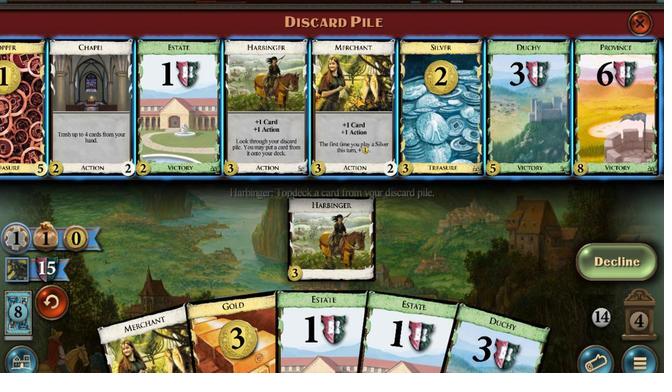 
Action: Mouse pressed left at (237, 138)
Screenshot: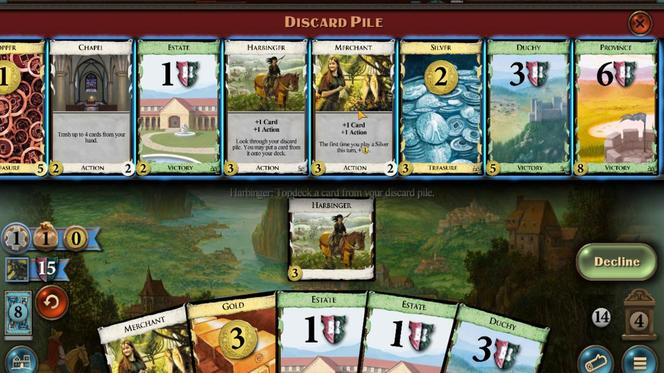 
Action: Mouse moved to (279, 264)
Screenshot: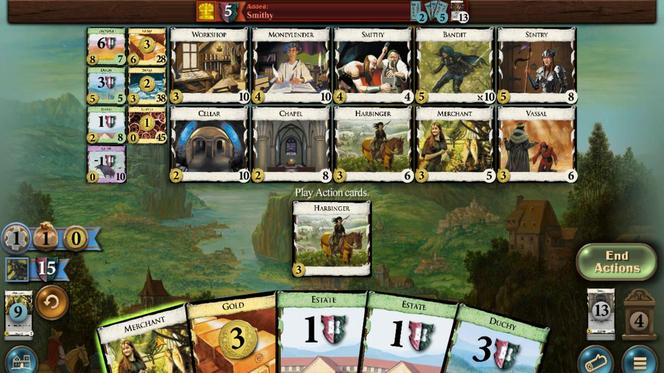 
Action: Mouse pressed left at (279, 264)
Screenshot: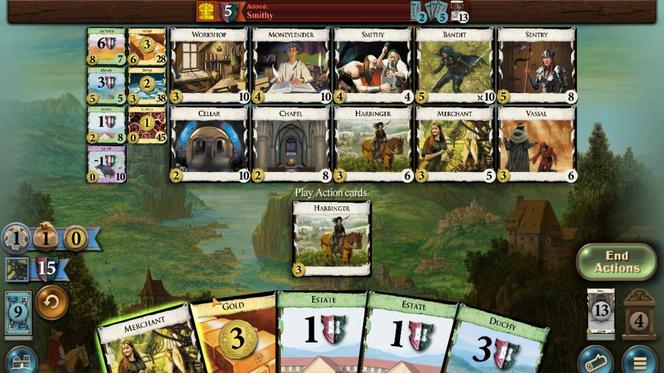 
Action: Mouse moved to (278, 268)
Screenshot: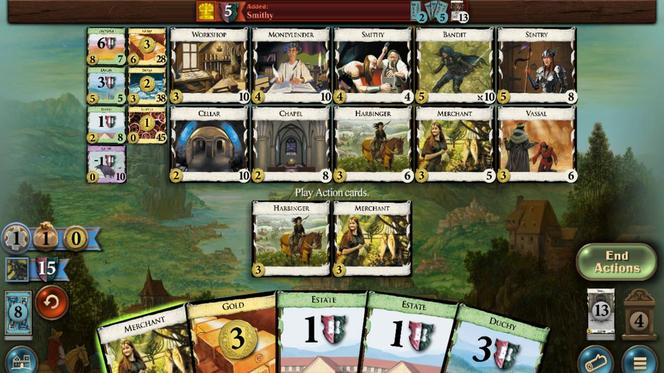 
Action: Mouse pressed left at (278, 268)
